 Task: Create new invoice with Date Opened :30-Apr-23, Select Customer: Market Street Beer & Wine, Terms: Payment Term 2. Make invoice entry for item-1 with Date: 30-Apr-23, Description: Blue Bunny Strawberry Shortcake Load'd Sundae_x000D_
, Action: Material, Income Account: Income:Sales, Quantity: 10, Unit Price: 9.5, Discount %: 8. Make entry for item-2 with Date: 30-Apr-23, Description: Cheetos Frito-Lay Cheese Crunchy, Action: Material, Income Account: Income:Sales, Quantity: 3, Unit Price: 9.5, Discount %: 7. Make entry for item-3 with Date: 30-Apr-23, Description: Jabsons Agra Gud Gajak (400 g)_x000D_
, Action: Material, Income Account: Income:Sales, Quantity: 2, Unit Price: 10.5, Discount %: 9. Write Notes: 'Looking forward to serving you again.'. Post Invoice with Post Date: 30-Apr-23, Post to Accounts: Assets:Accounts Receivable. Pay / Process Payment with Transaction Date: 15-May-23, Amount: 133.015, Transfer Account: Checking Account. Print Invoice, display notes by going to Option, then go to Display Tab and check 'Invoice Notes'.
Action: Mouse moved to (133, 1)
Screenshot: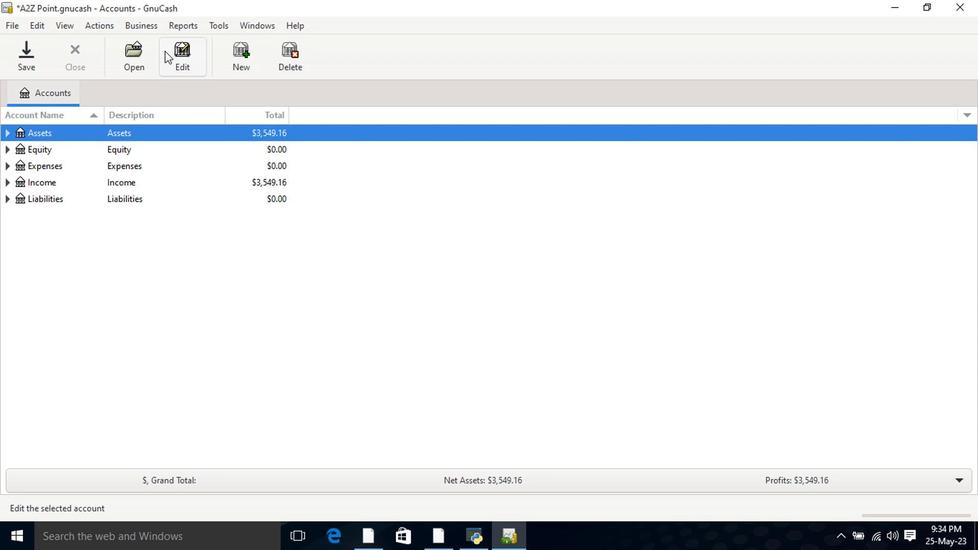 
Action: Mouse pressed left at (133, 1)
Screenshot: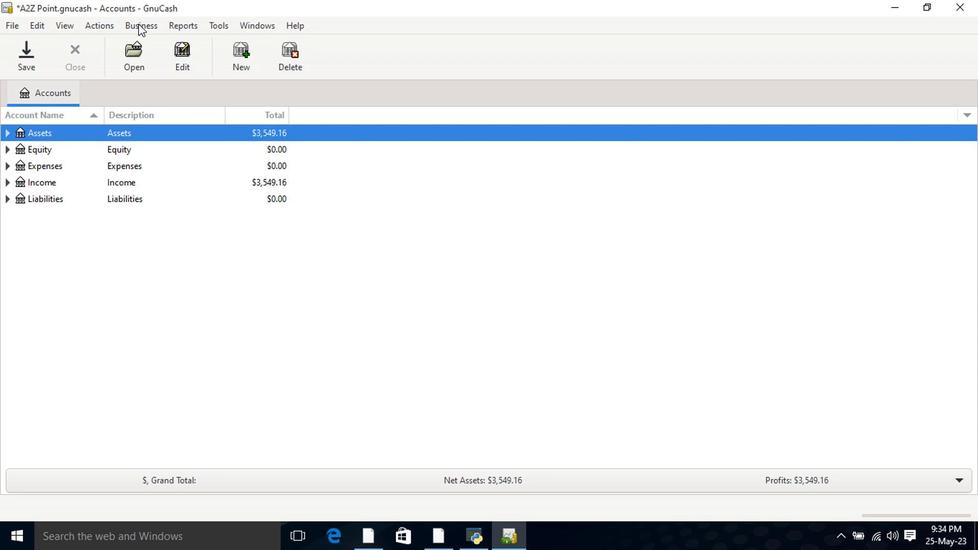 
Action: Mouse moved to (309, 78)
Screenshot: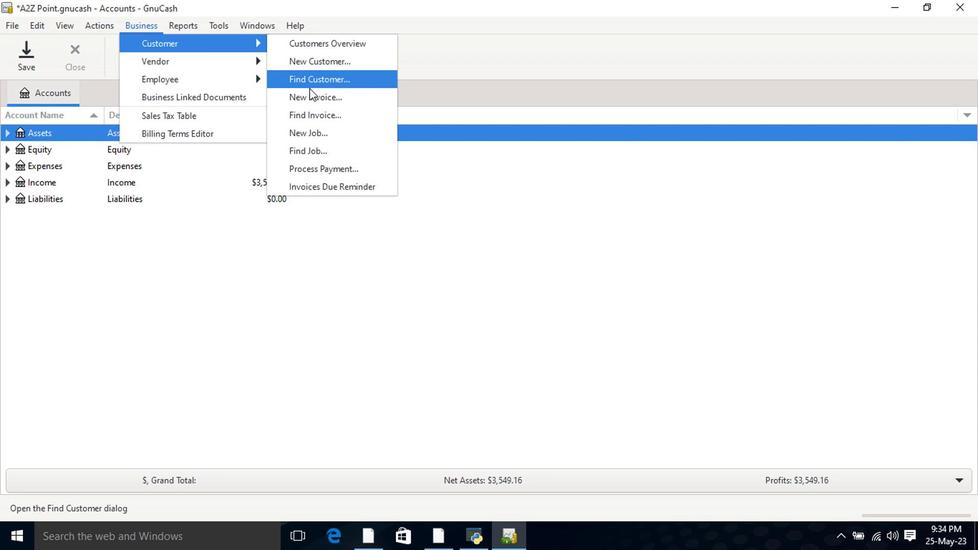 
Action: Mouse pressed left at (309, 78)
Screenshot: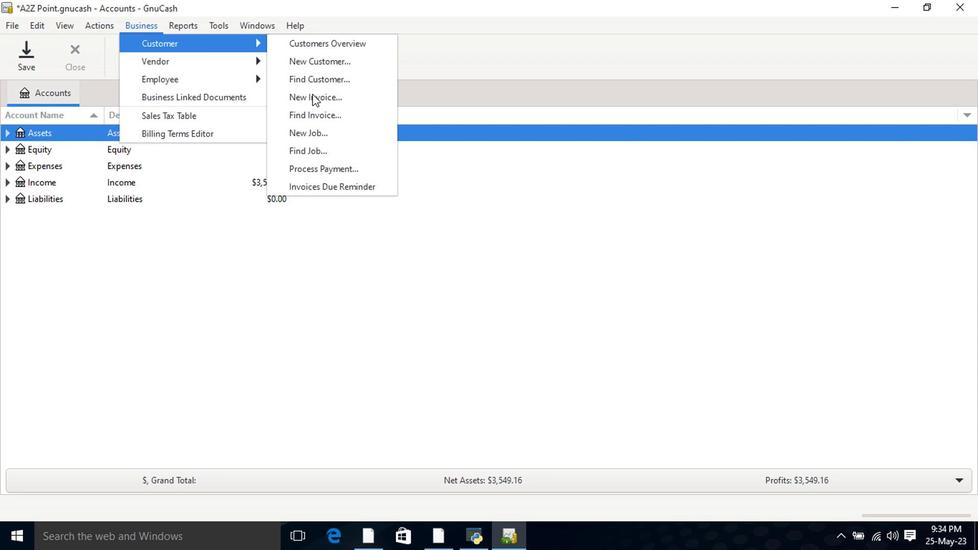 
Action: Mouse moved to (584, 210)
Screenshot: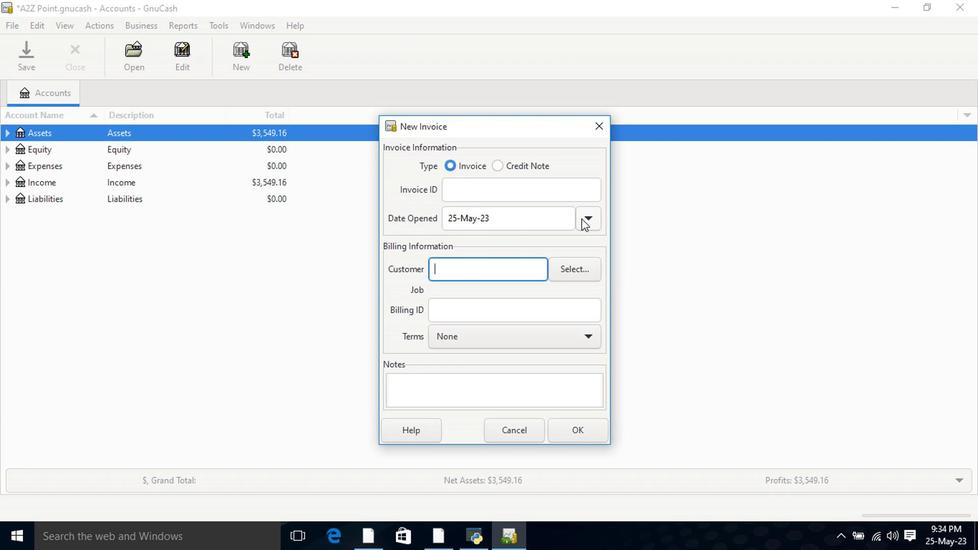 
Action: Mouse pressed left at (584, 210)
Screenshot: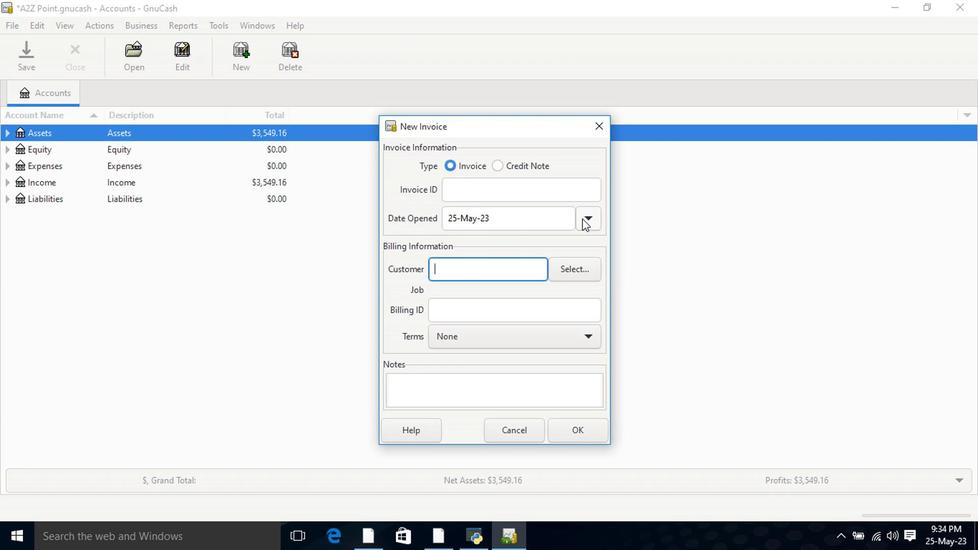
Action: Mouse moved to (475, 233)
Screenshot: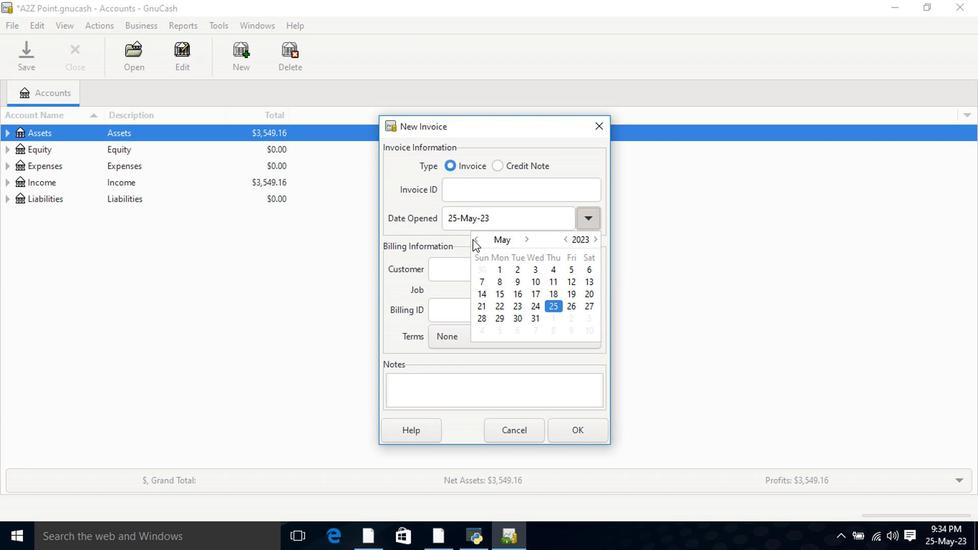 
Action: Mouse pressed left at (475, 233)
Screenshot: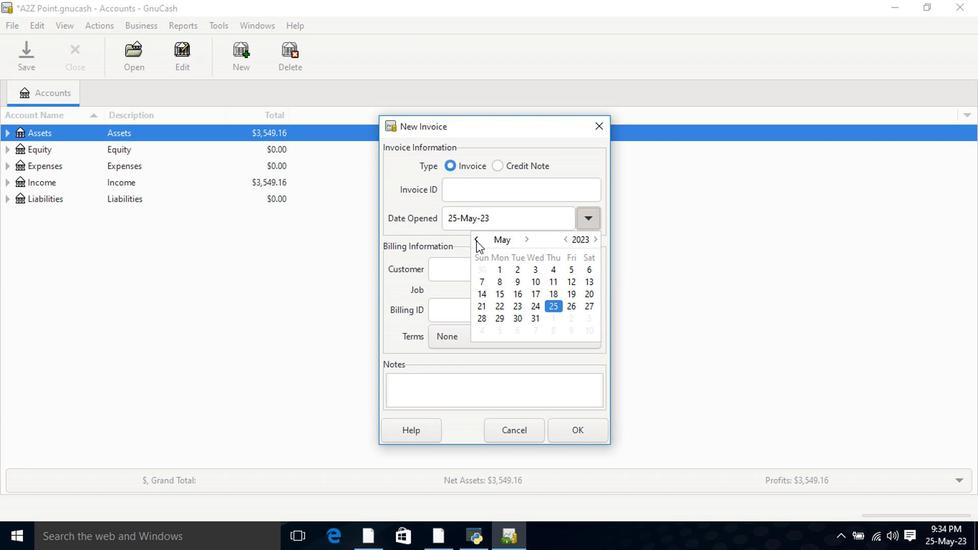 
Action: Mouse moved to (483, 331)
Screenshot: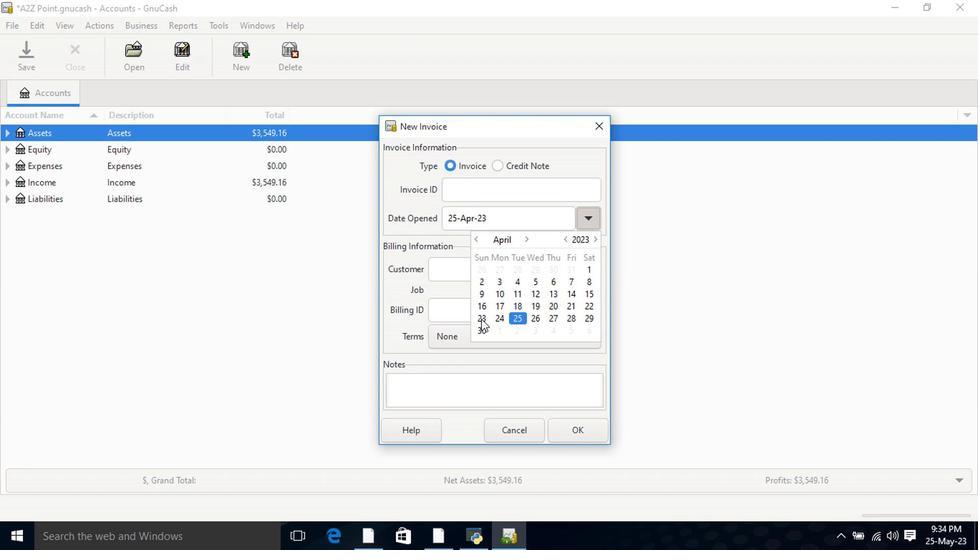 
Action: Mouse pressed left at (483, 331)
Screenshot: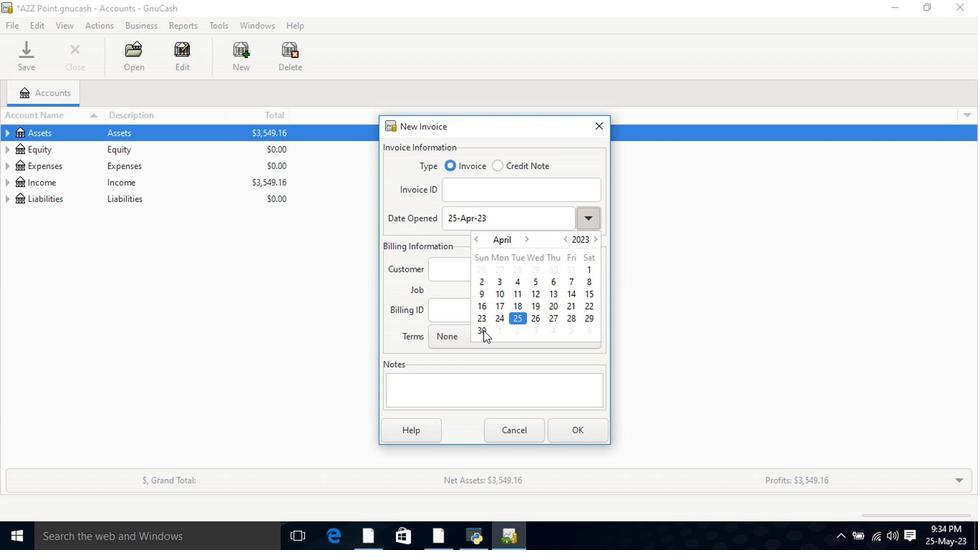 
Action: Mouse pressed left at (483, 331)
Screenshot: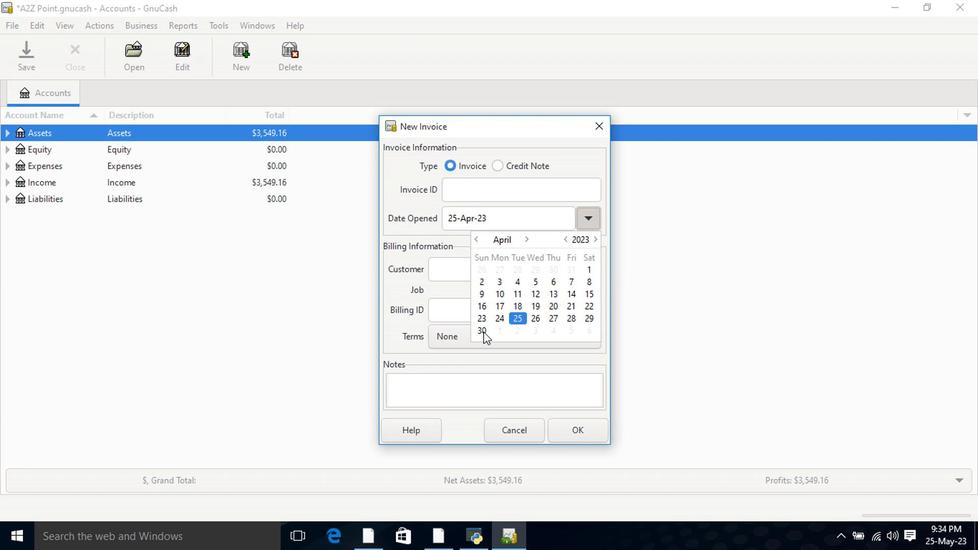 
Action: Mouse moved to (509, 271)
Screenshot: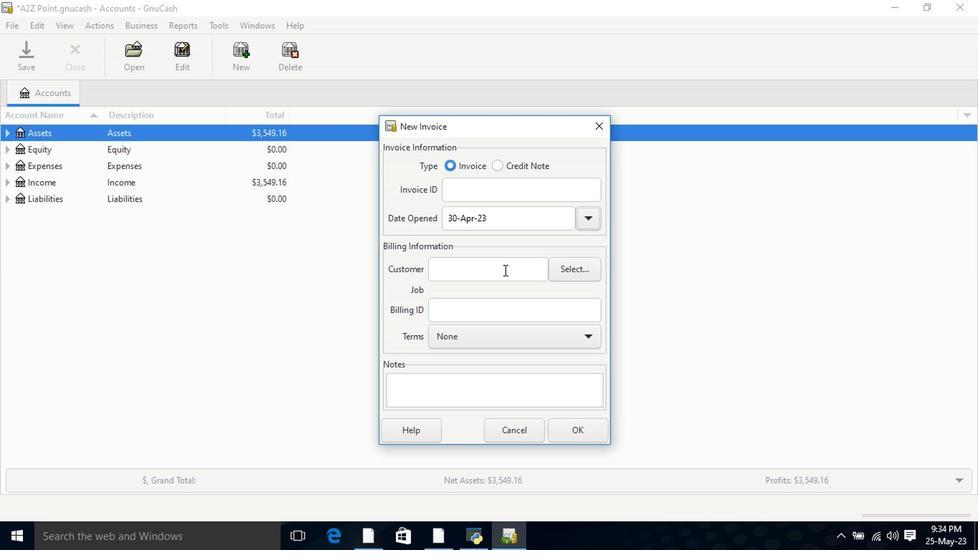 
Action: Mouse pressed left at (509, 271)
Screenshot: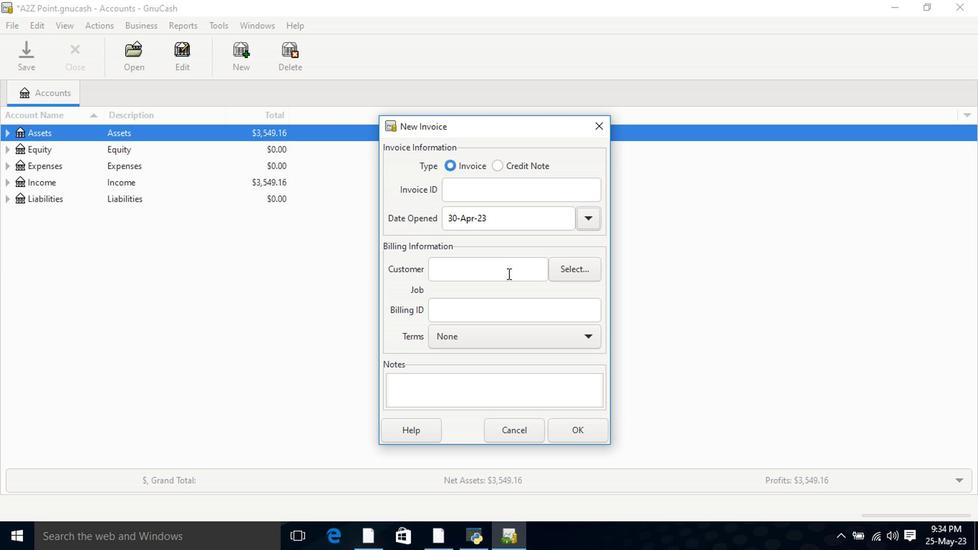 
Action: Mouse moved to (509, 271)
Screenshot: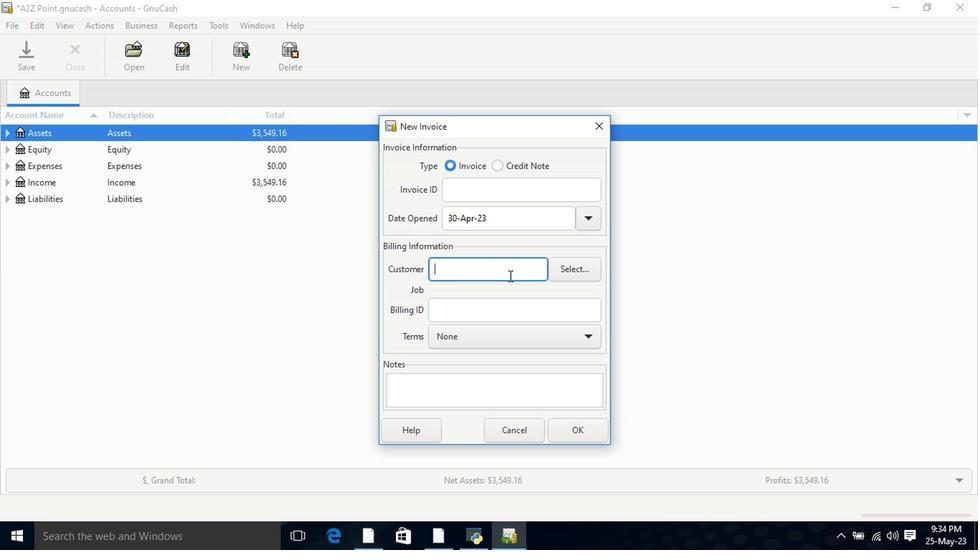 
Action: Key pressed market<Key.space>str
Screenshot: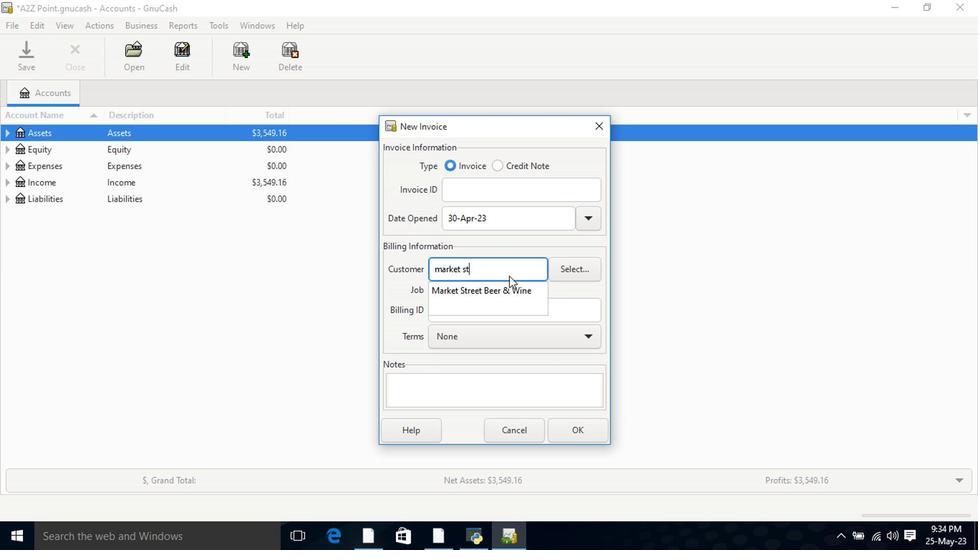 
Action: Mouse moved to (503, 289)
Screenshot: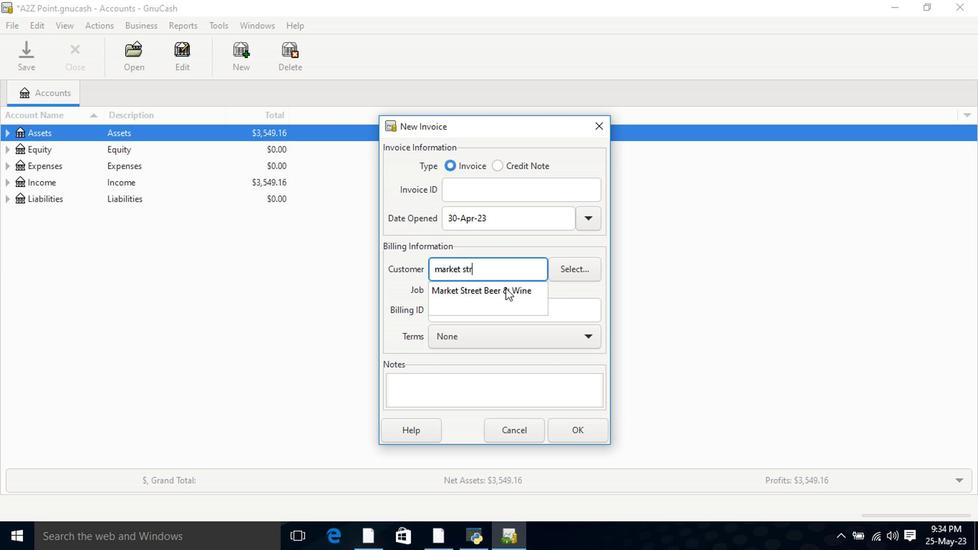 
Action: Mouse pressed left at (503, 289)
Screenshot: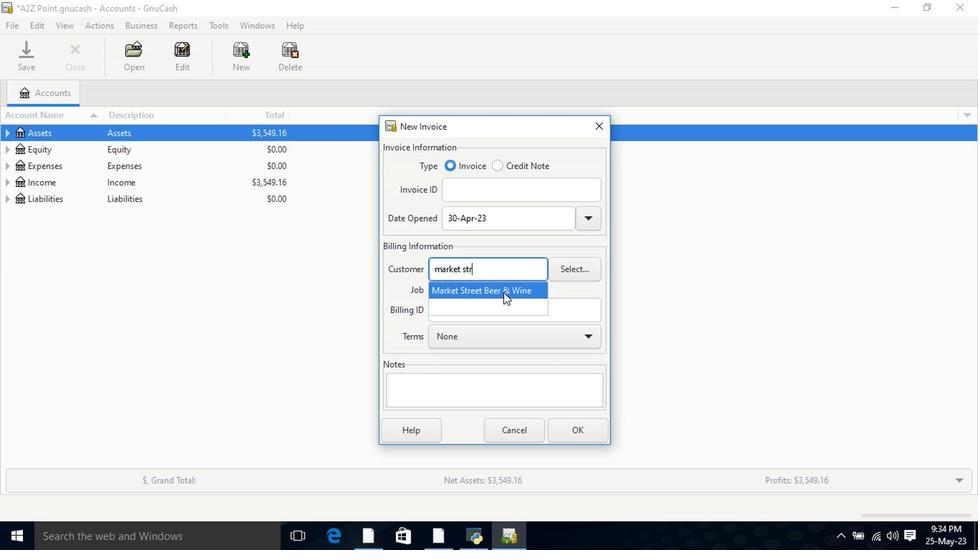 
Action: Mouse moved to (497, 350)
Screenshot: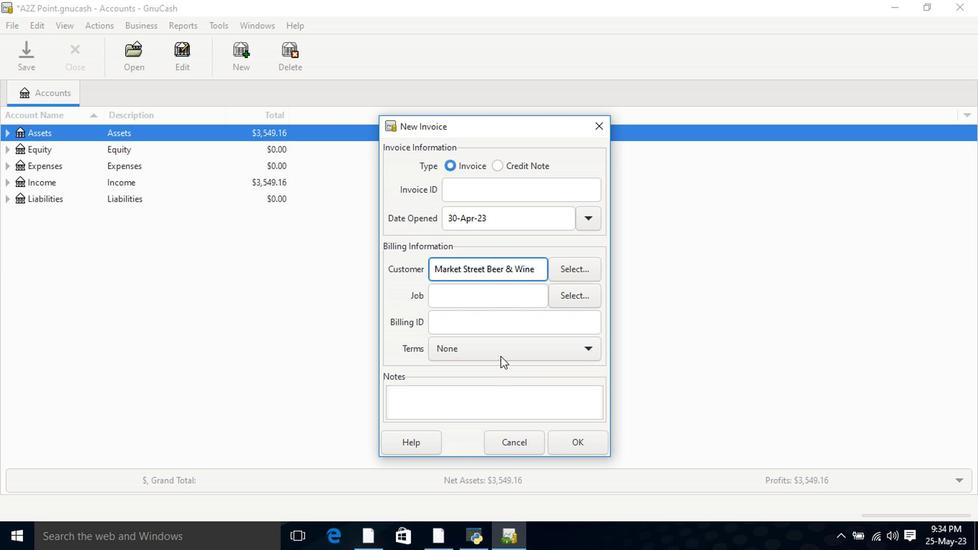 
Action: Mouse pressed left at (497, 350)
Screenshot: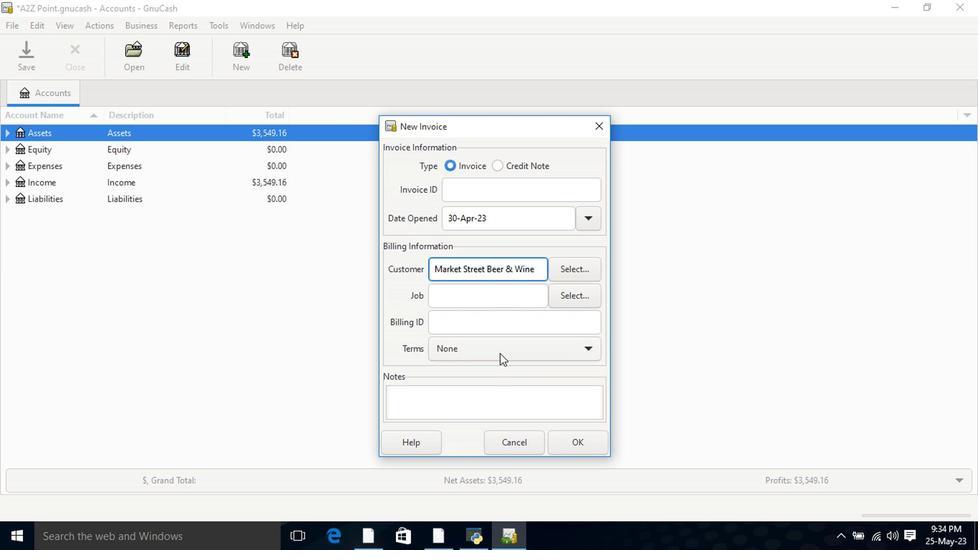 
Action: Mouse moved to (492, 394)
Screenshot: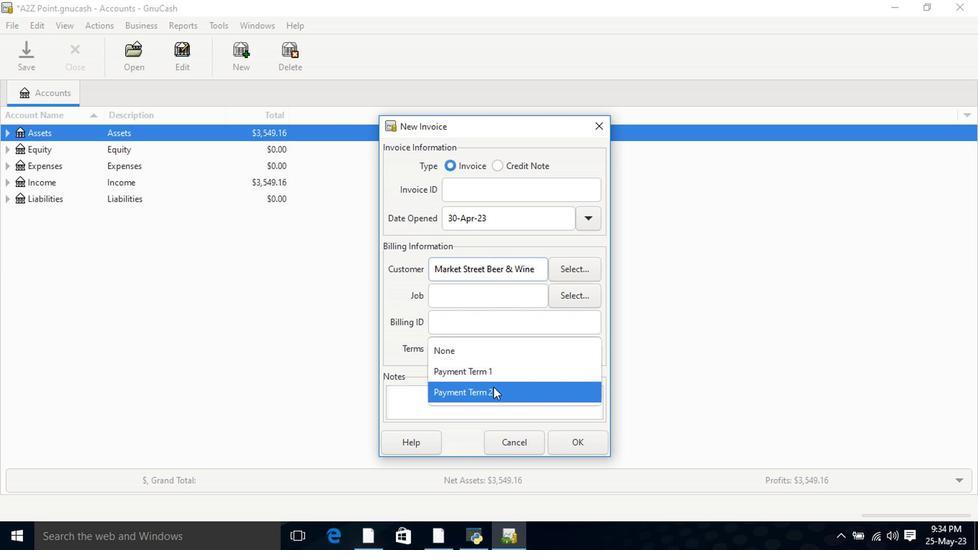 
Action: Mouse pressed left at (492, 394)
Screenshot: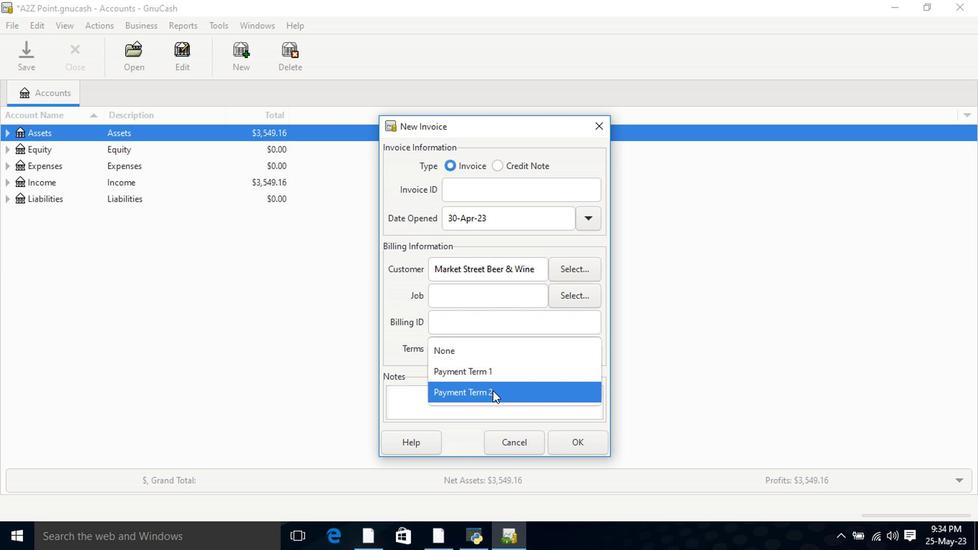 
Action: Mouse moved to (576, 451)
Screenshot: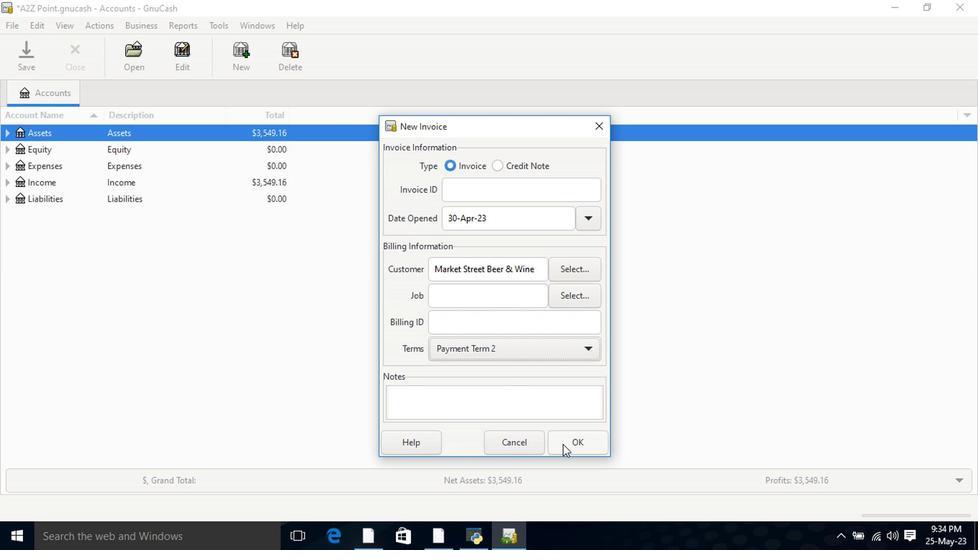 
Action: Mouse pressed left at (576, 451)
Screenshot: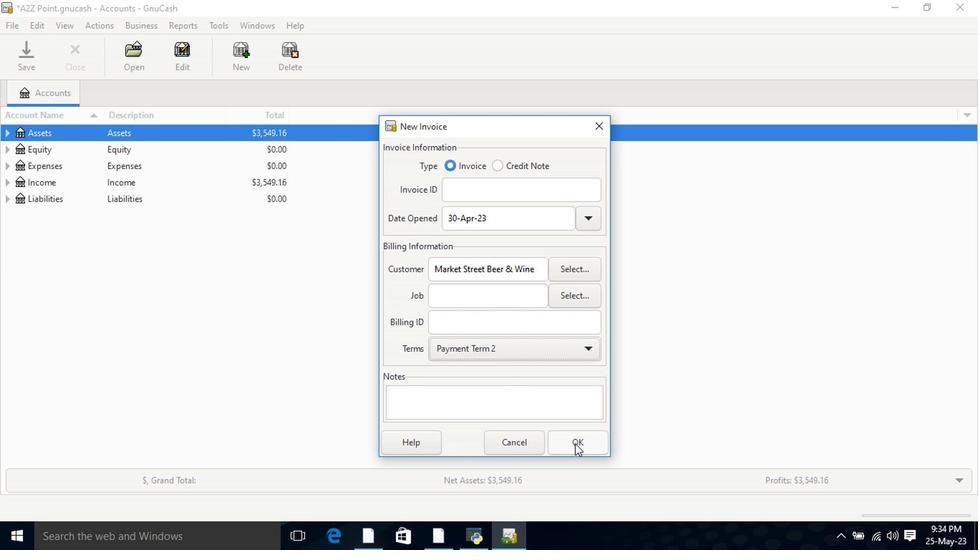 
Action: Mouse moved to (56, 274)
Screenshot: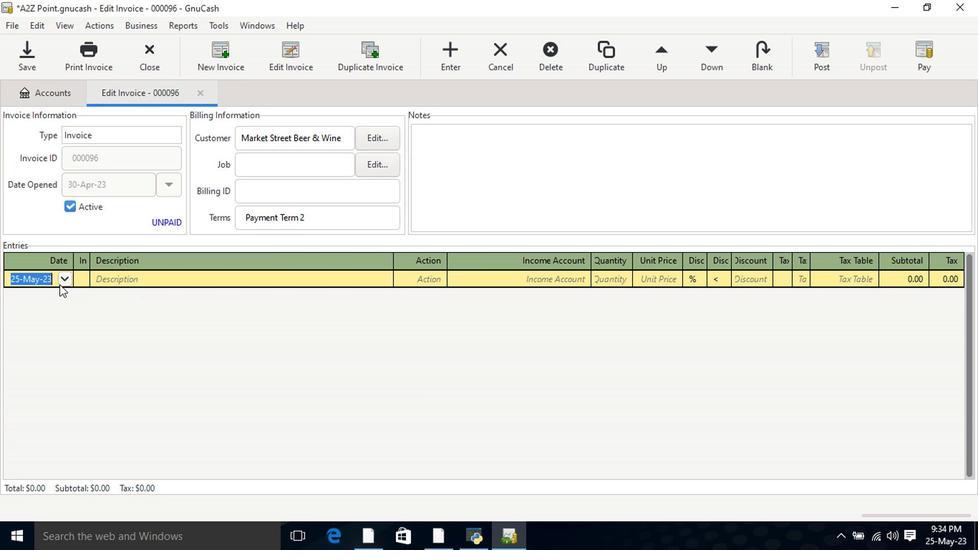 
Action: Mouse pressed left at (56, 274)
Screenshot: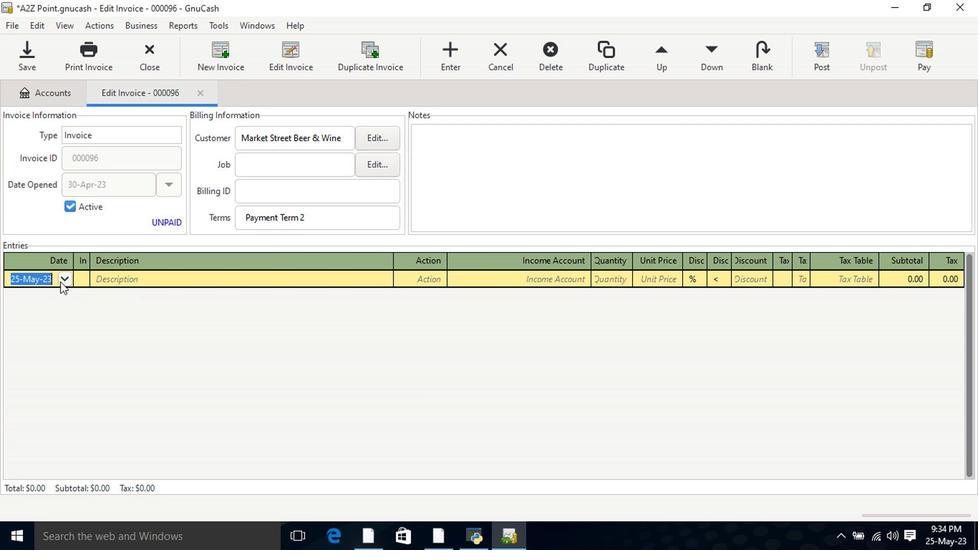
Action: Mouse moved to (3, 295)
Screenshot: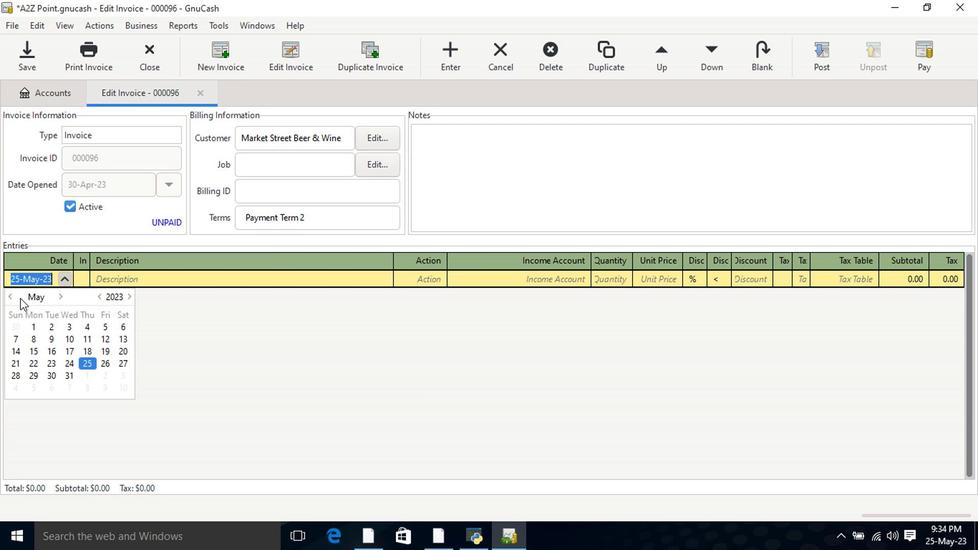 
Action: Mouse pressed left at (3, 295)
Screenshot: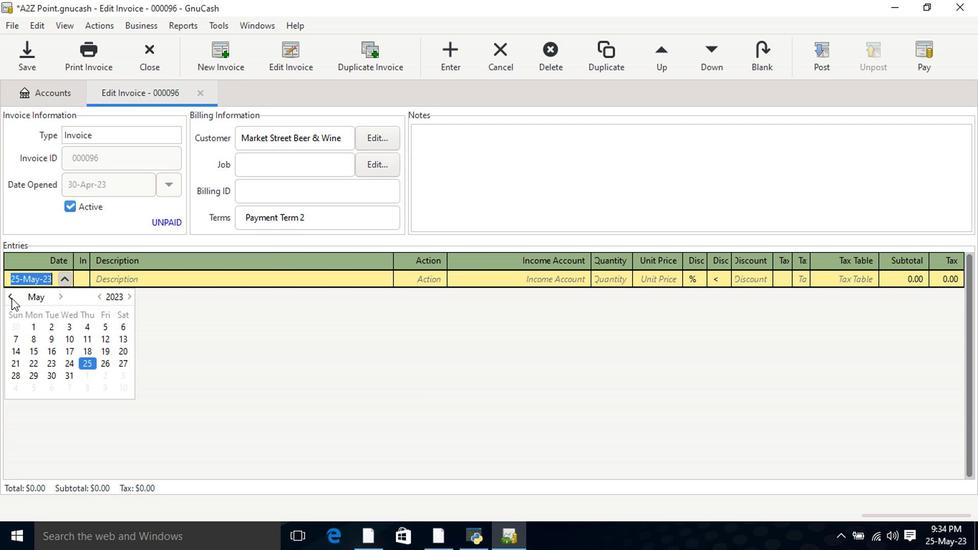 
Action: Mouse moved to (9, 391)
Screenshot: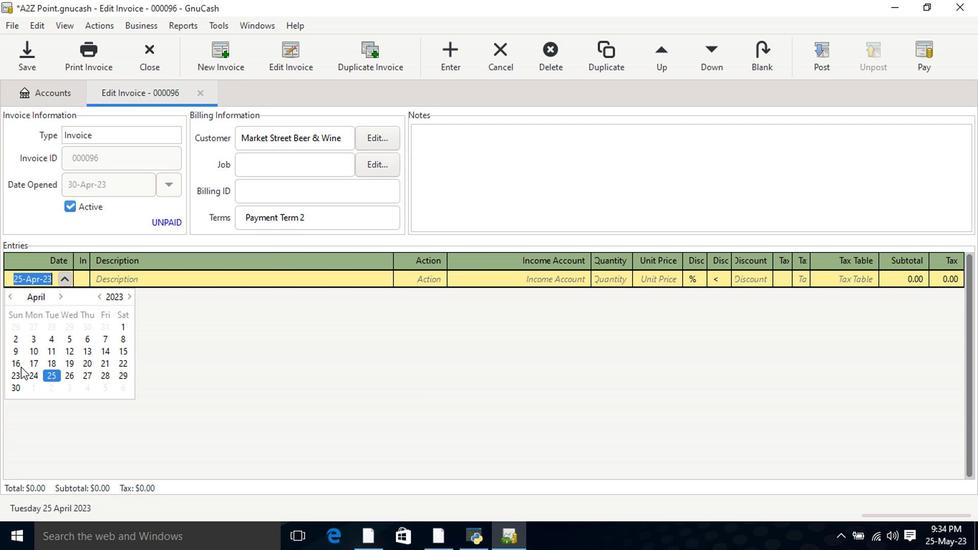 
Action: Mouse pressed left at (9, 391)
Screenshot: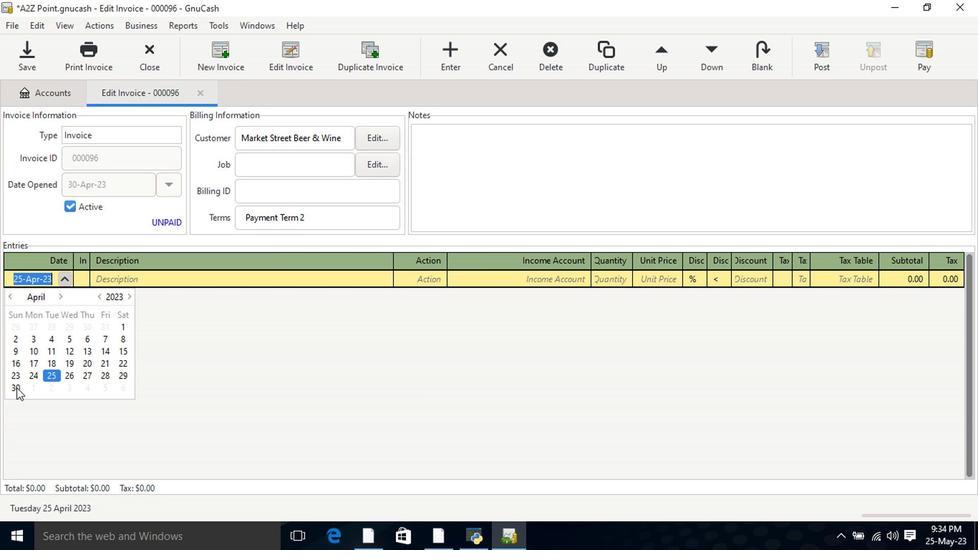 
Action: Mouse pressed left at (9, 391)
Screenshot: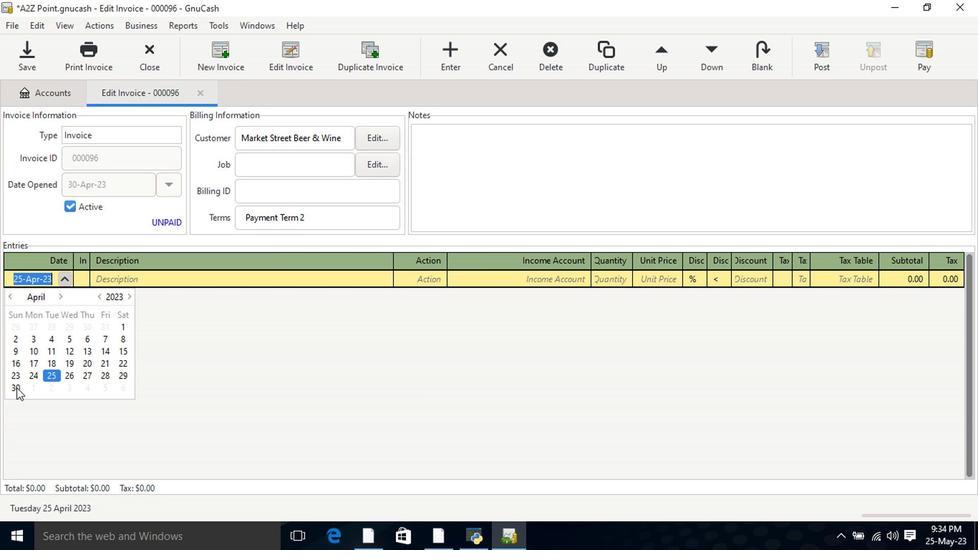 
Action: Mouse moved to (153, 281)
Screenshot: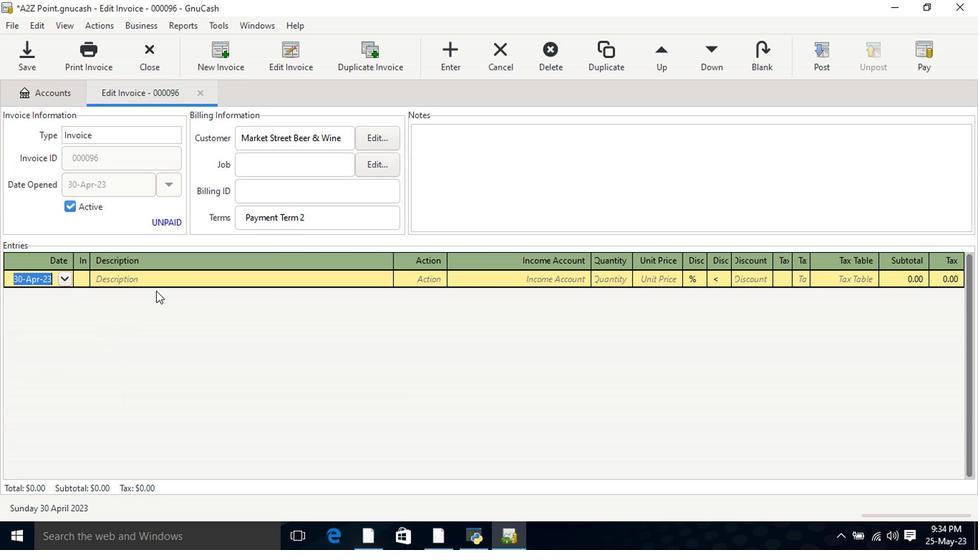 
Action: Mouse pressed left at (153, 281)
Screenshot: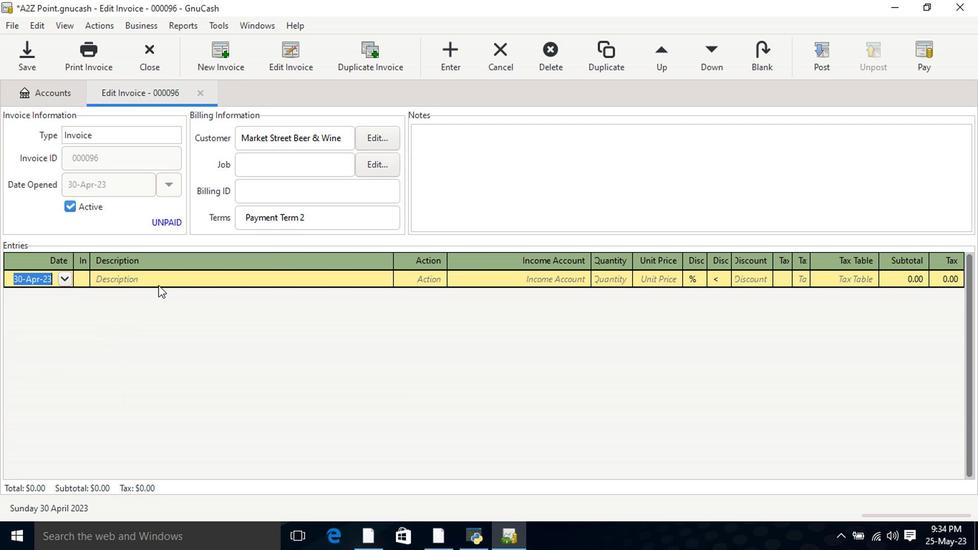 
Action: Key pressed <Key.shift>Blue<Key.space><Key.shift>Bunny<Key.space><Key.shift>St<Key.tab>10<Key.tab>9.5<Key.tab>
Screenshot: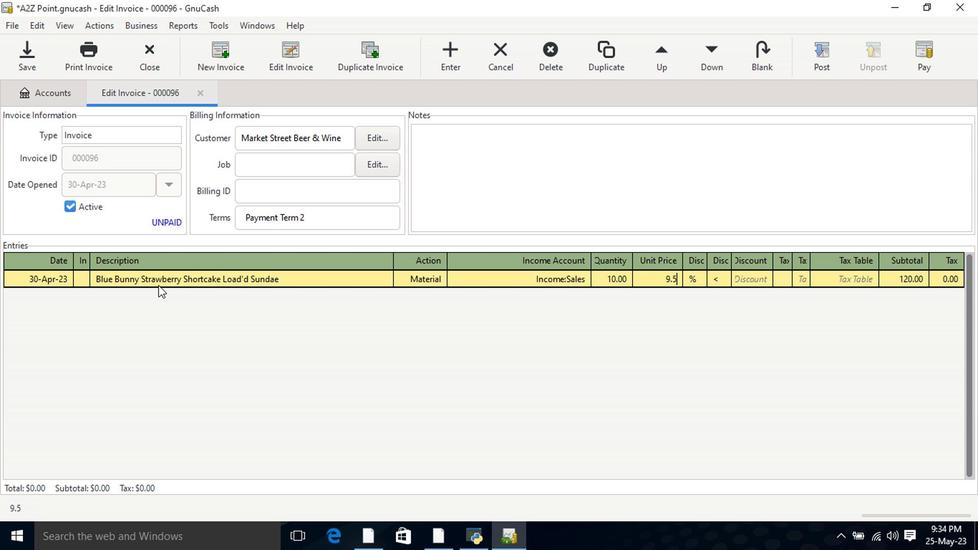 
Action: Mouse moved to (716, 272)
Screenshot: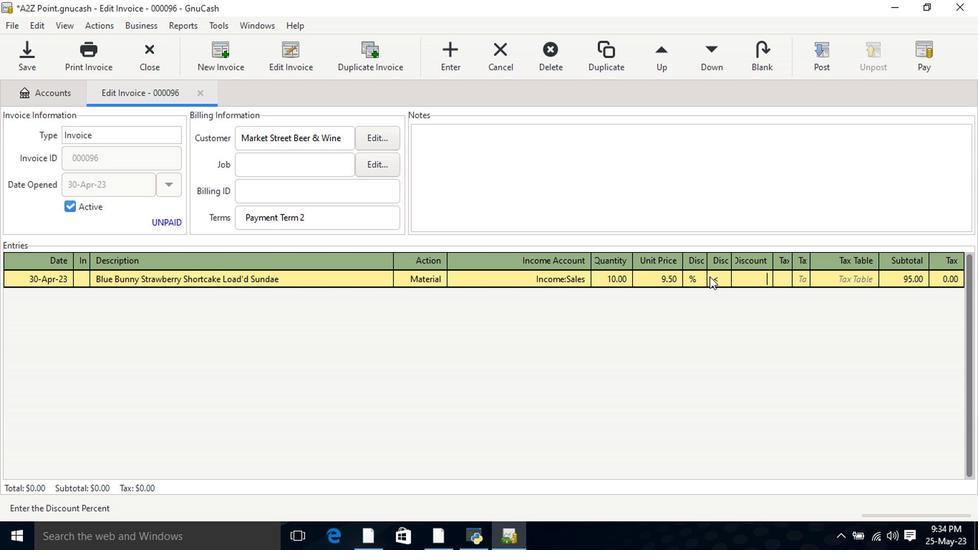 
Action: Mouse pressed left at (716, 272)
Screenshot: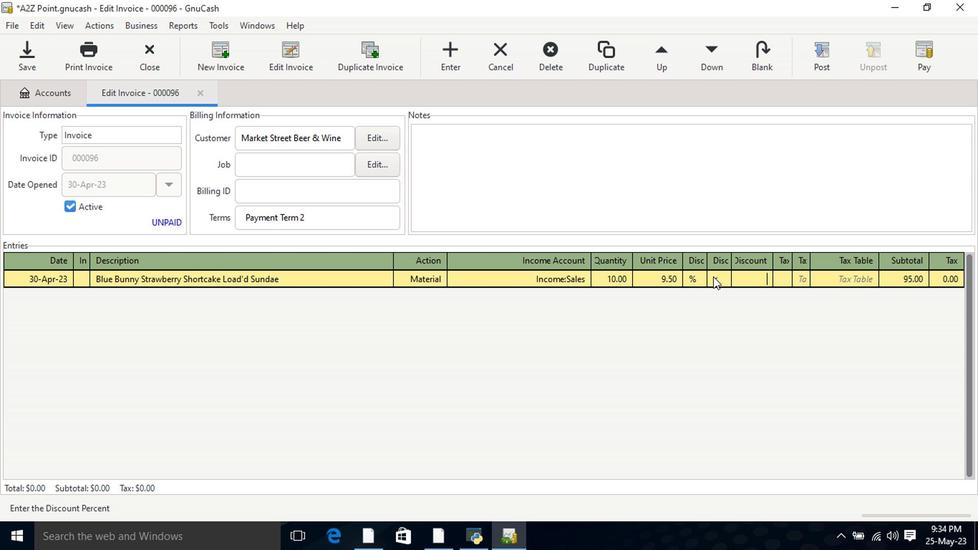 
Action: Mouse moved to (749, 276)
Screenshot: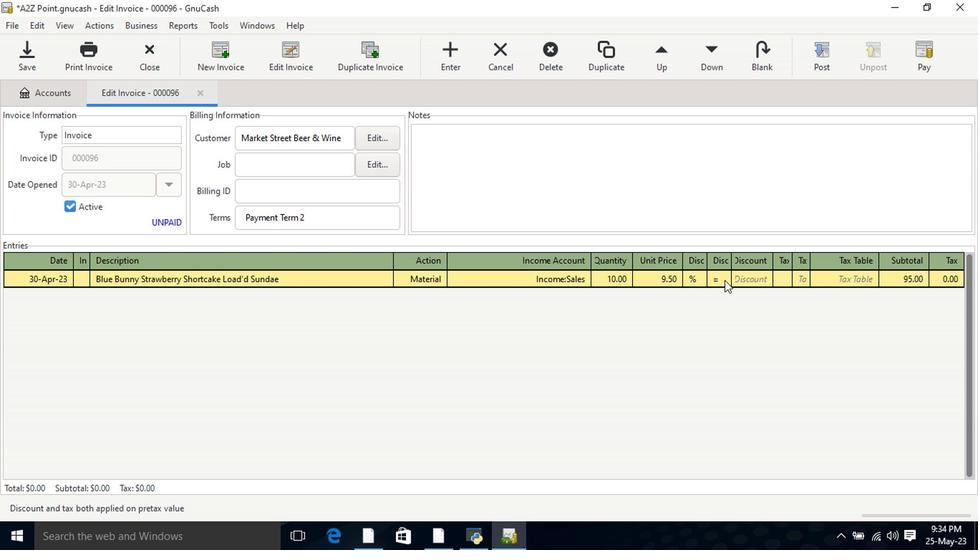 
Action: Mouse pressed left at (749, 276)
Screenshot: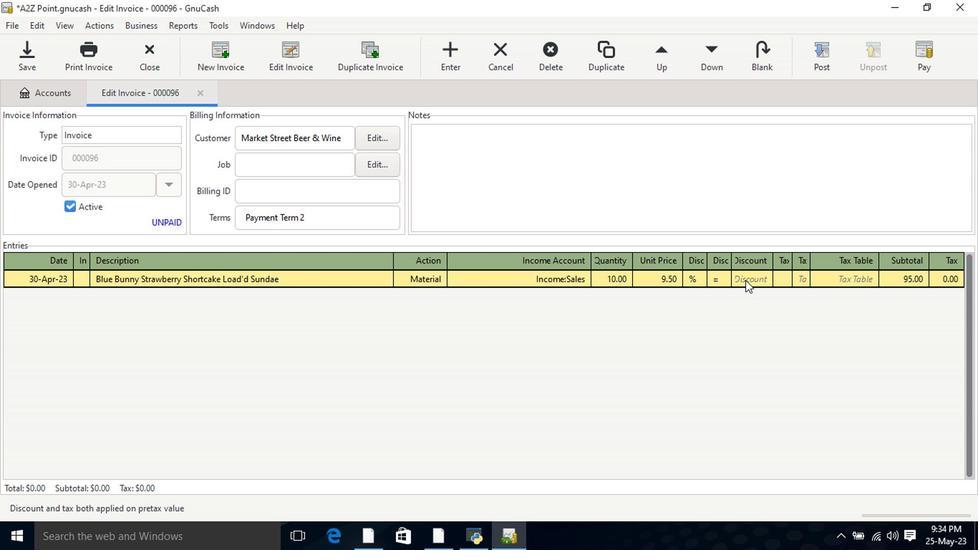 
Action: Mouse moved to (749, 276)
Screenshot: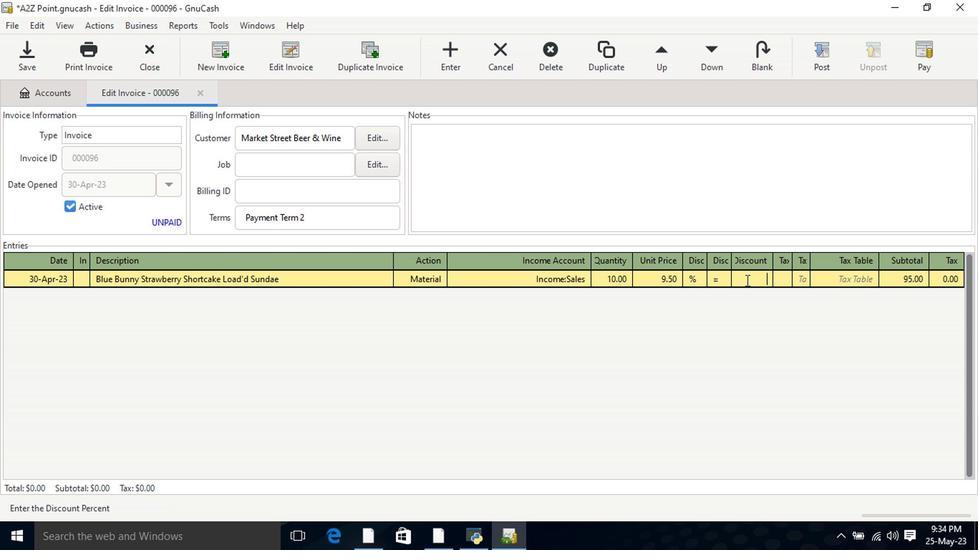 
Action: Key pressed 8<Key.tab><Key.tab><Key.shift>Cheetos<Key.space><Key.shift>Frito-<Key.shift>Lay<Key.space><Key.shift>Cheese<Key.space><Key.shift>Crunchy<Key.tab>mat<Key.tab>incom<Key.down><Key.down><Key.down><Key.tab>3<Key.tab>9.5
Screenshot: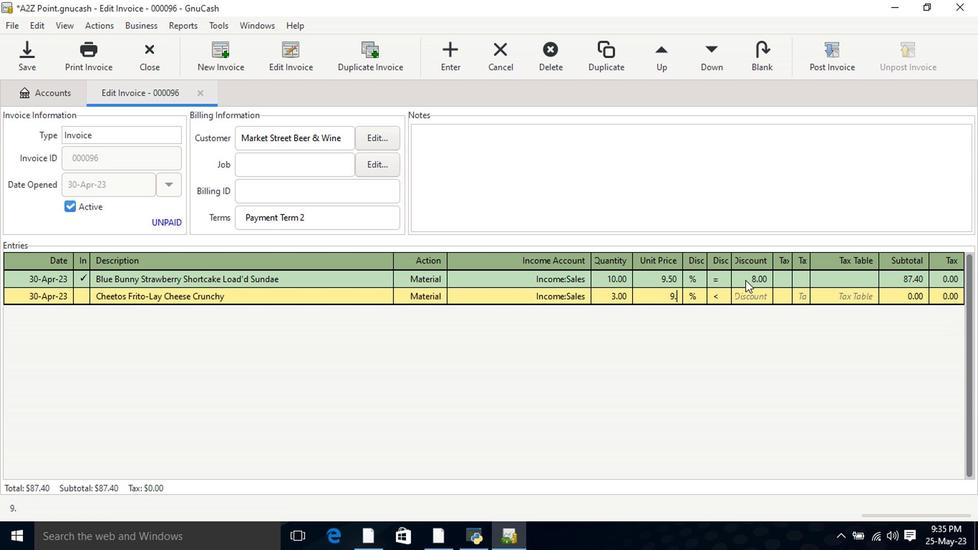 
Action: Mouse moved to (716, 292)
Screenshot: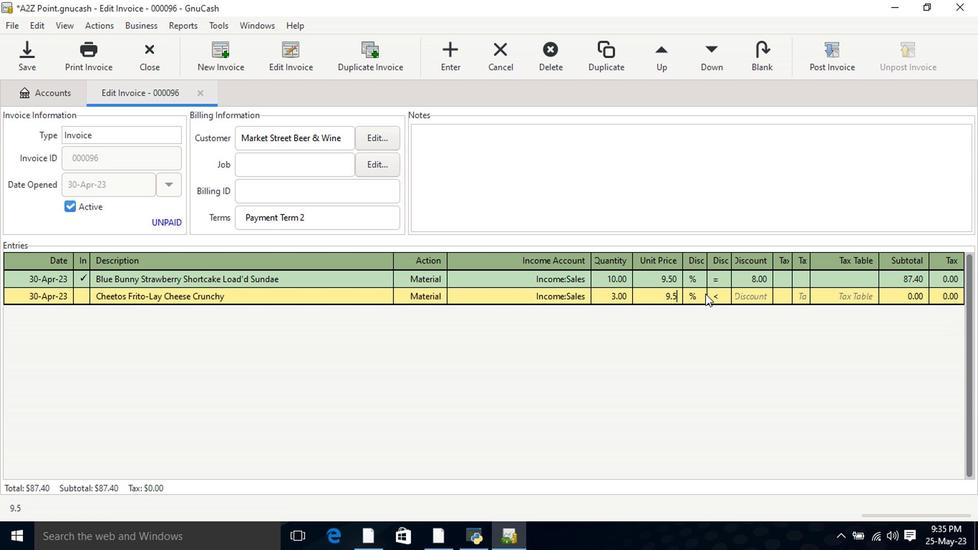 
Action: Mouse pressed left at (716, 292)
Screenshot: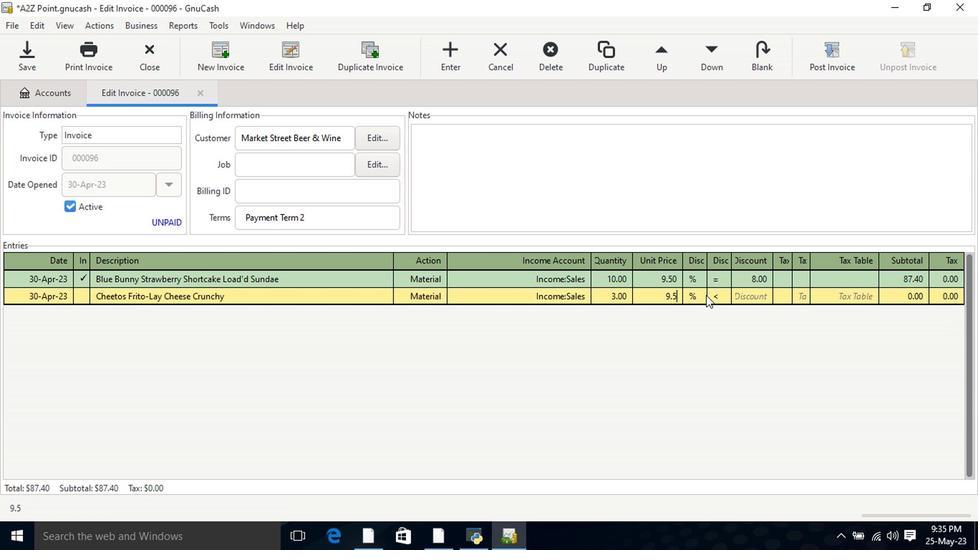 
Action: Mouse moved to (764, 286)
Screenshot: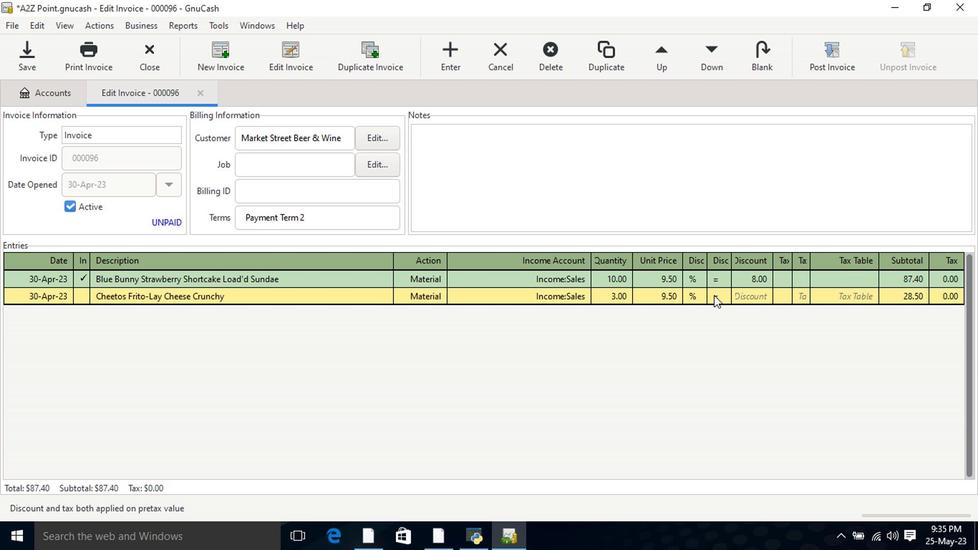 
Action: Mouse pressed left at (764, 286)
Screenshot: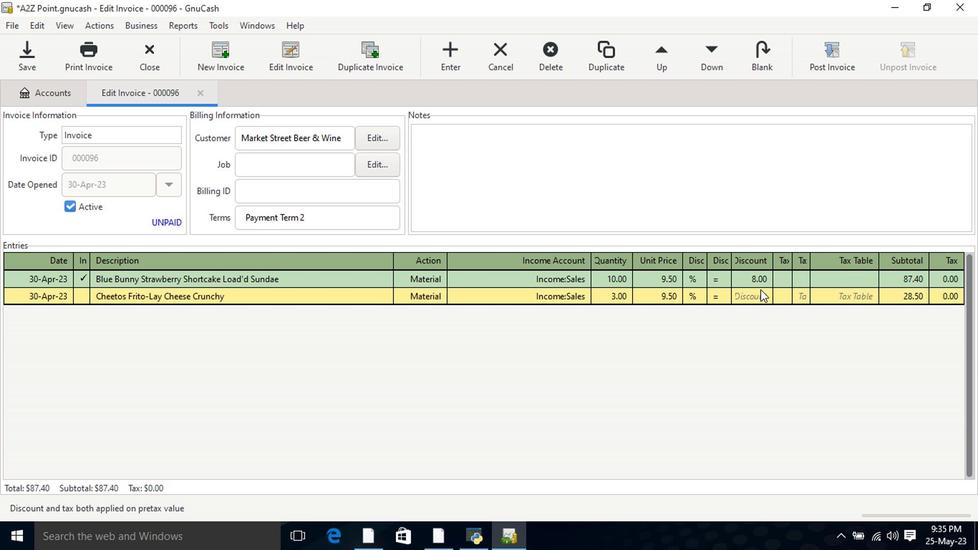 
Action: Mouse moved to (761, 286)
Screenshot: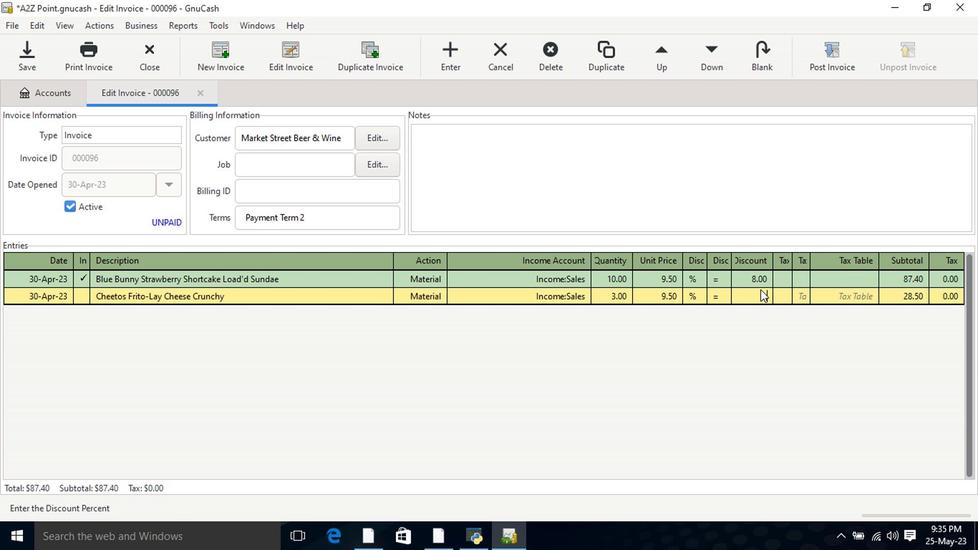 
Action: Key pressed 7<Key.tab>
Screenshot: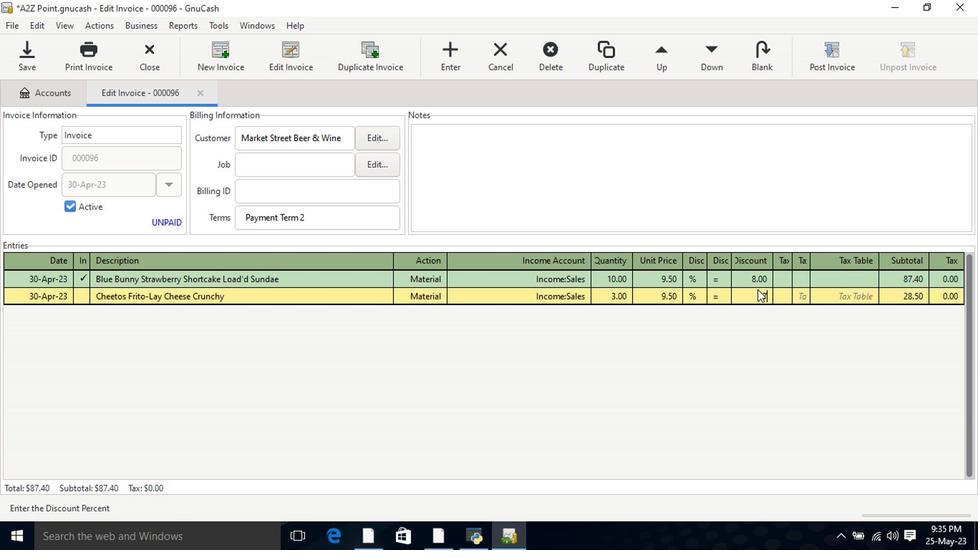 
Action: Mouse moved to (799, 271)
Screenshot: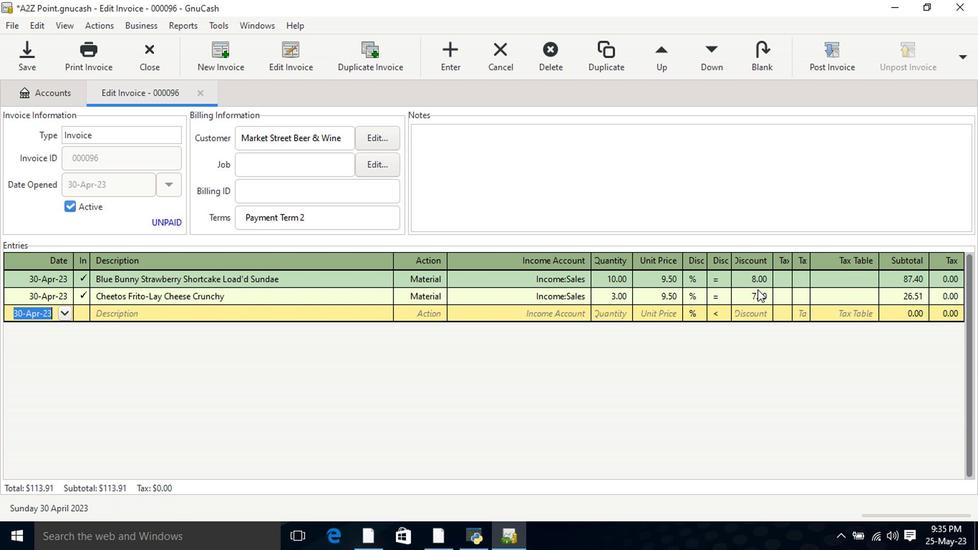 
Action: Key pressed <Key.tab><Key.shift>Jabsons<Key.space><Key.shift>Agra<Key.space><Key.shift>Gud<Key.space><Key.shift>Gajak<Key.space><Key.shift_r>(400<Key.space>g<Key.shift_r>)<Key.tab>mat<Key.tab>incom<Key.down><Key.down><Key.down><Key.tab>2<Key.tab>10.5
Screenshot: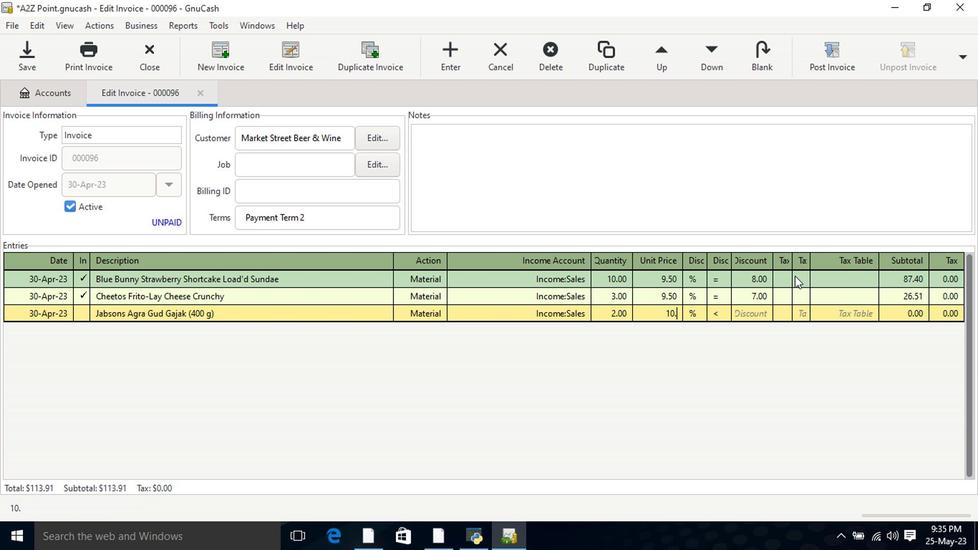 
Action: Mouse moved to (792, 269)
Screenshot: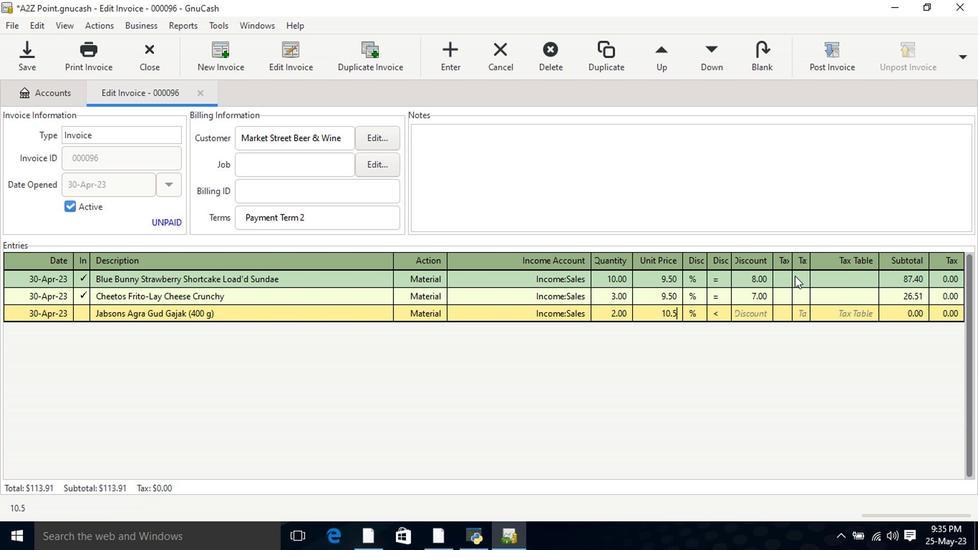 
Action: Key pressed <Key.tab>
Screenshot: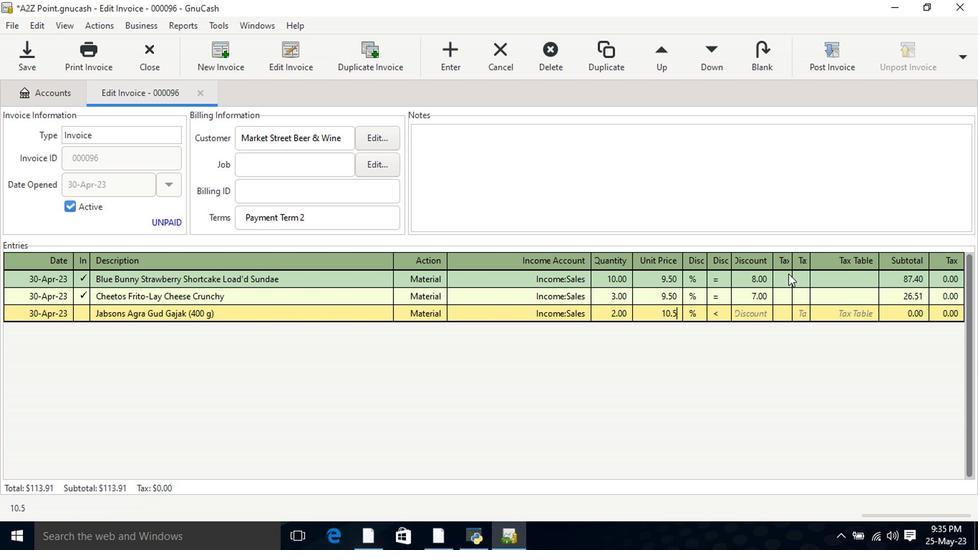 
Action: Mouse moved to (720, 312)
Screenshot: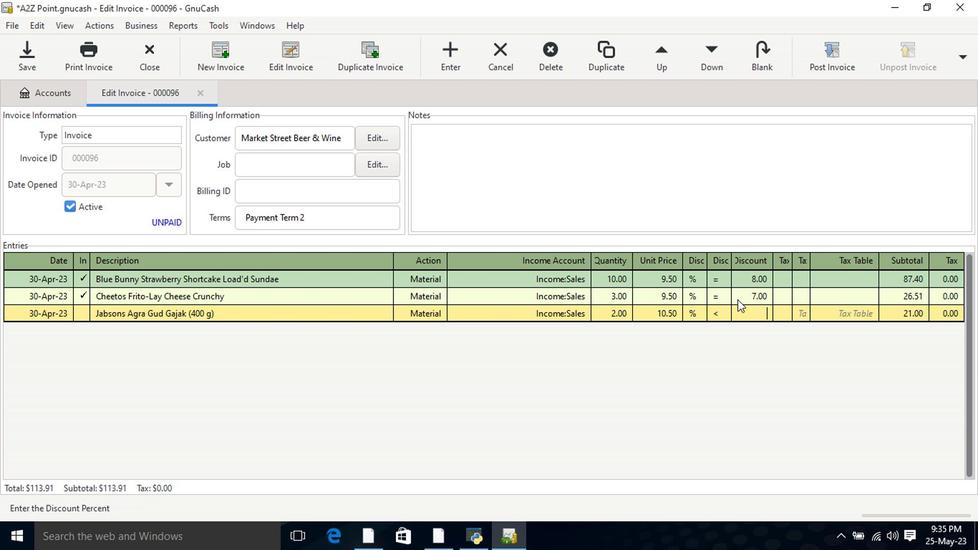 
Action: Mouse pressed left at (720, 312)
Screenshot: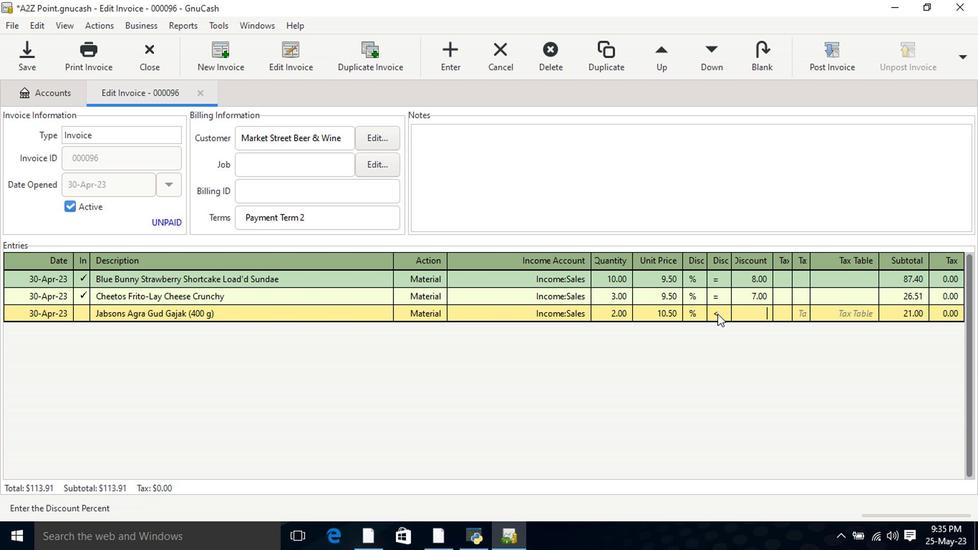 
Action: Mouse moved to (751, 309)
Screenshot: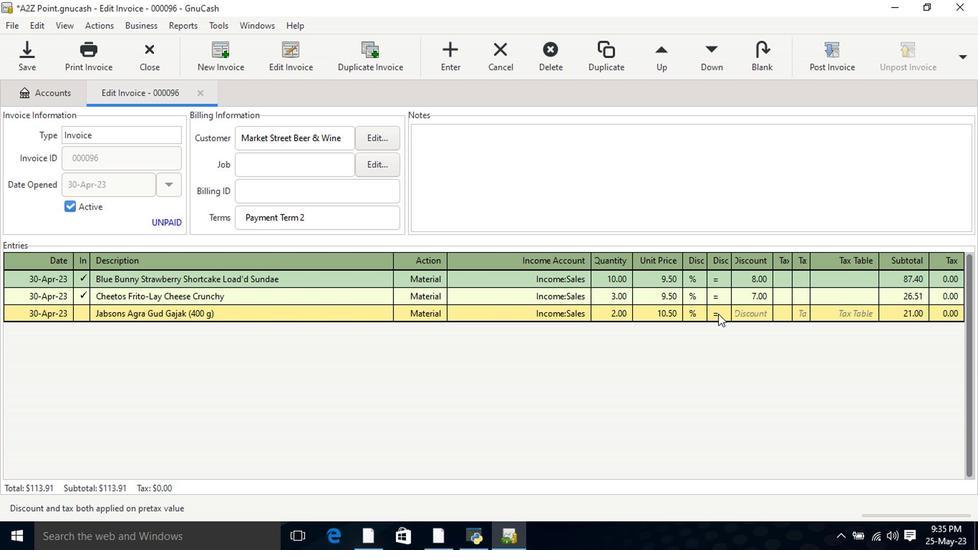 
Action: Mouse pressed left at (751, 309)
Screenshot: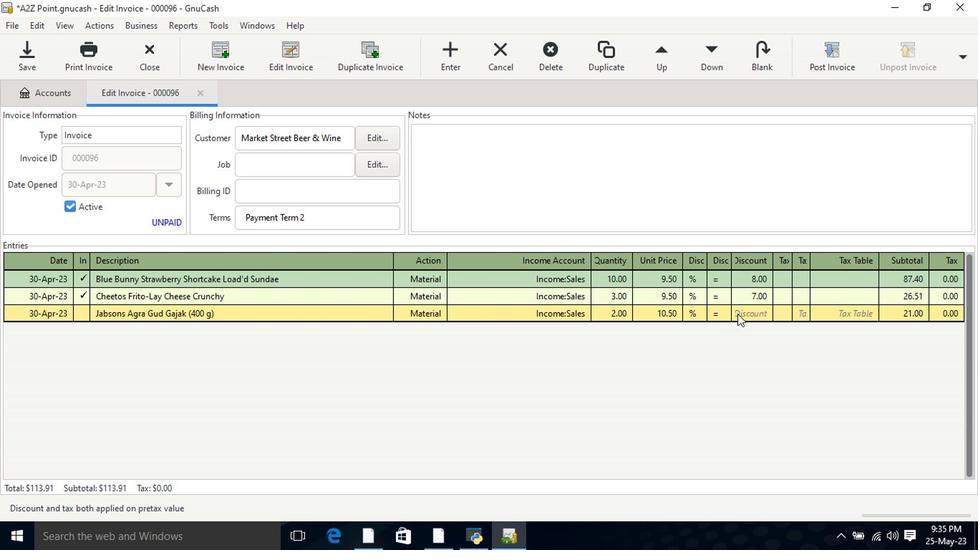
Action: Mouse moved to (749, 308)
Screenshot: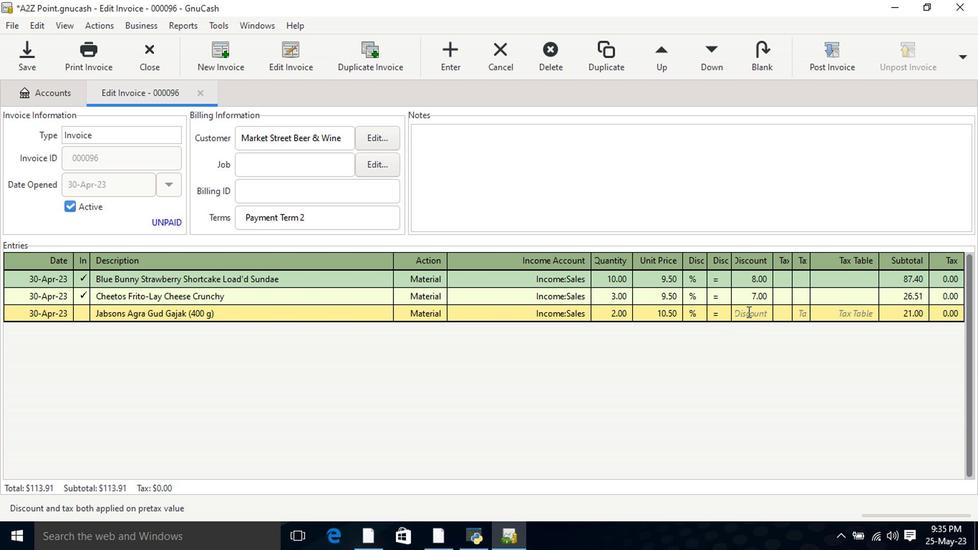 
Action: Key pressed 9<Key.tab>
Screenshot: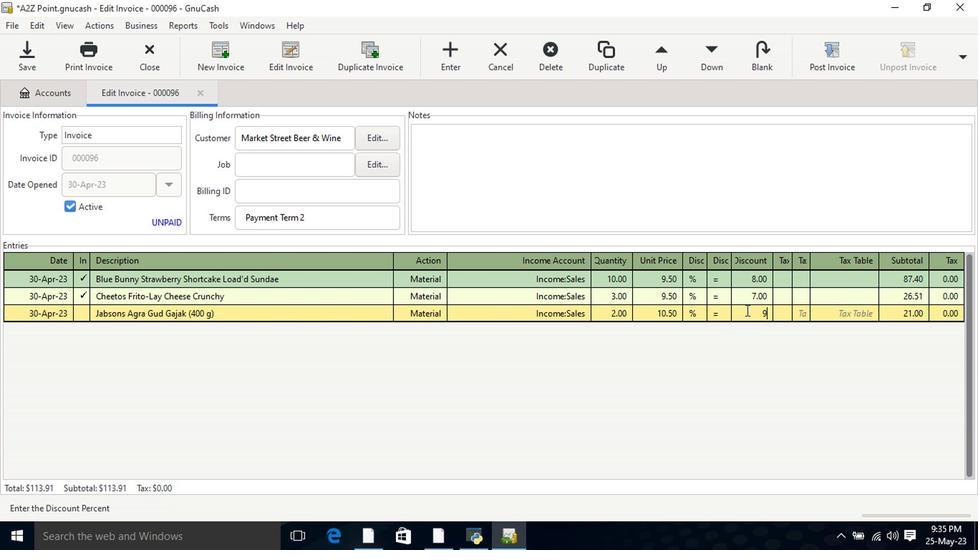 
Action: Mouse moved to (627, 163)
Screenshot: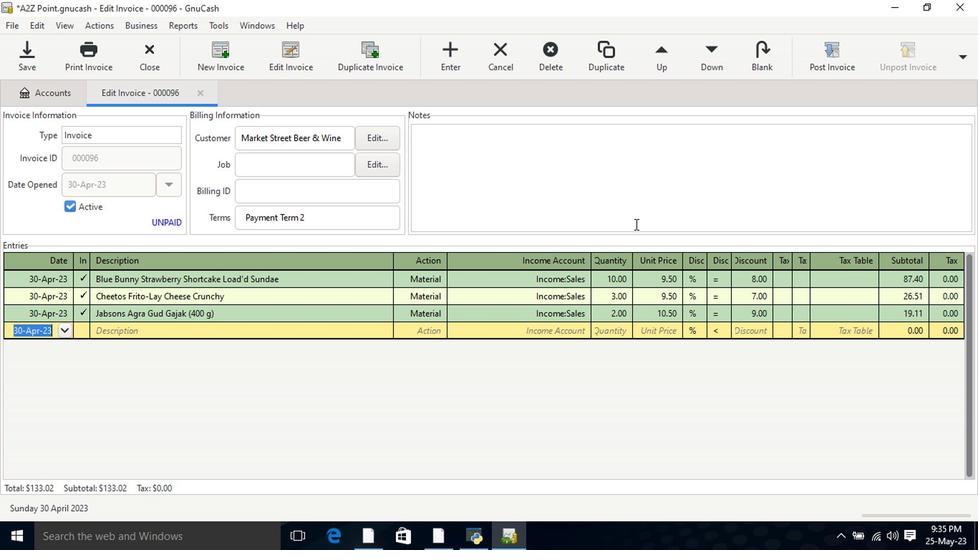 
Action: Mouse pressed left at (627, 163)
Screenshot: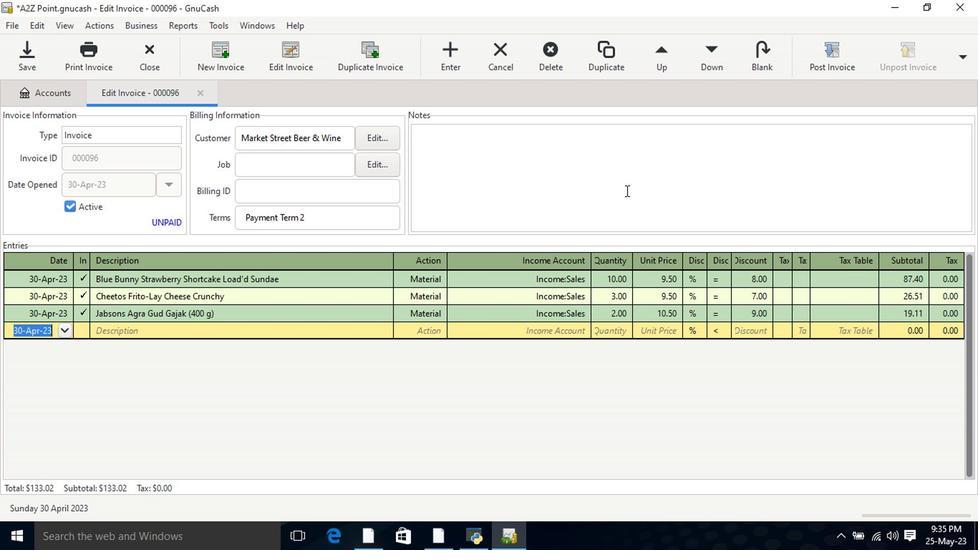 
Action: Key pressed <Key.shift>Looking<Key.space>forwardto<Key.space>serving<Key.space>you<Key.space>again.
Screenshot: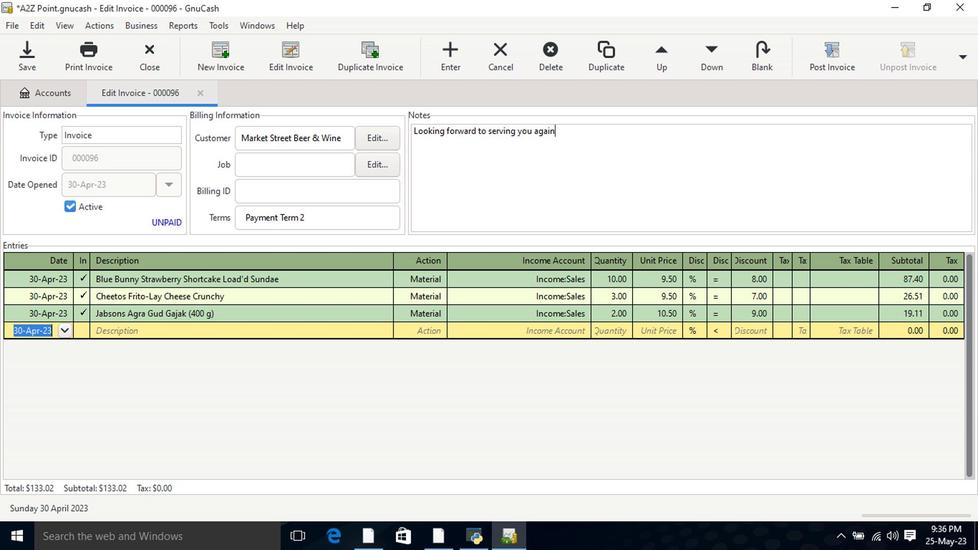 
Action: Mouse moved to (826, 33)
Screenshot: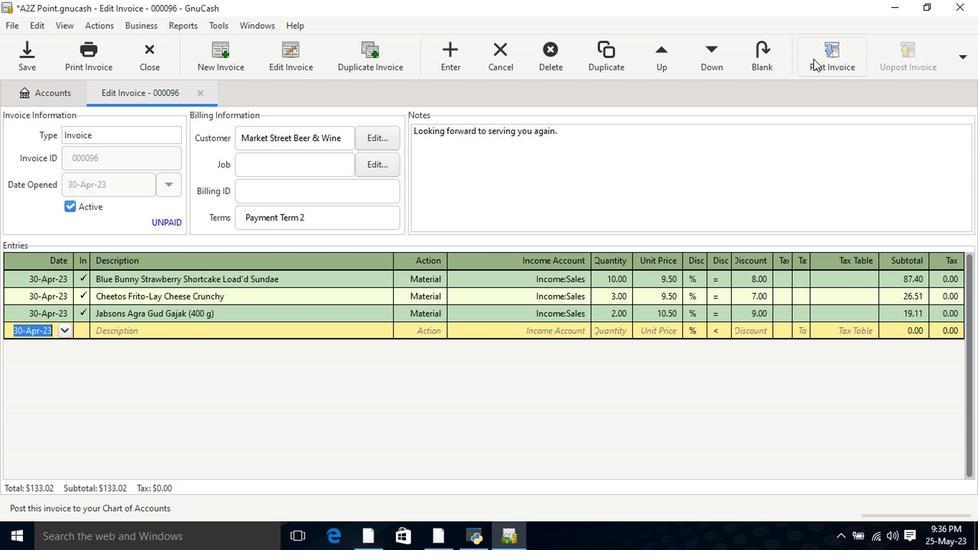 
Action: Mouse pressed left at (826, 33)
Screenshot: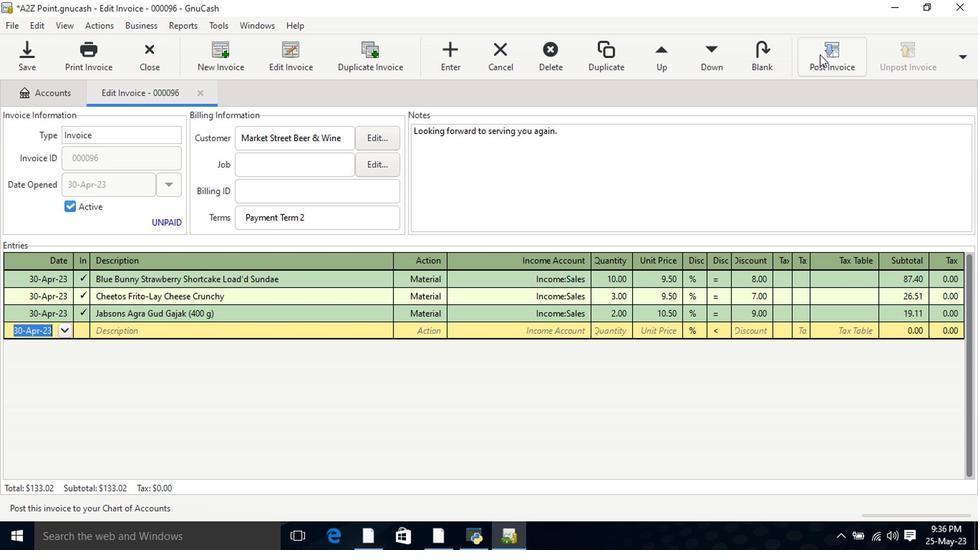 
Action: Mouse moved to (607, 226)
Screenshot: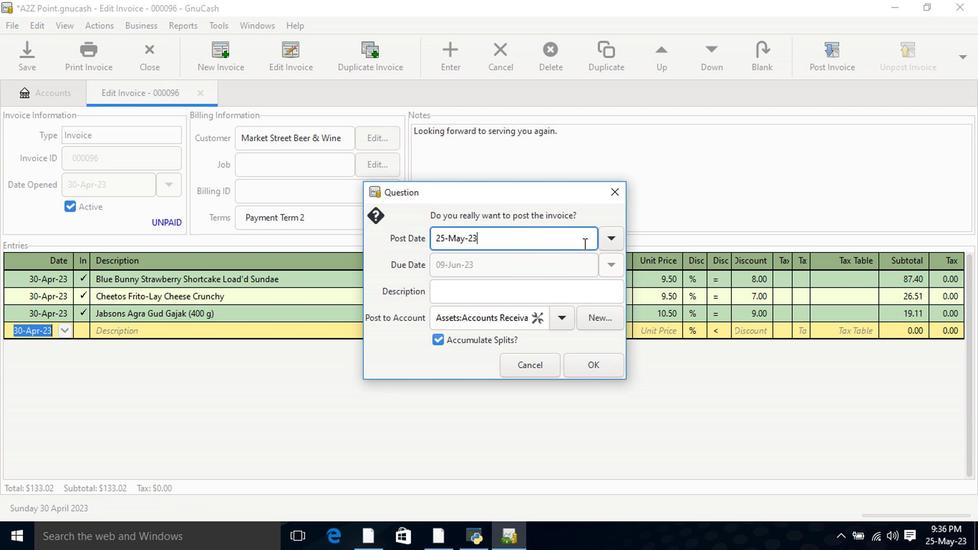 
Action: Mouse pressed left at (607, 226)
Screenshot: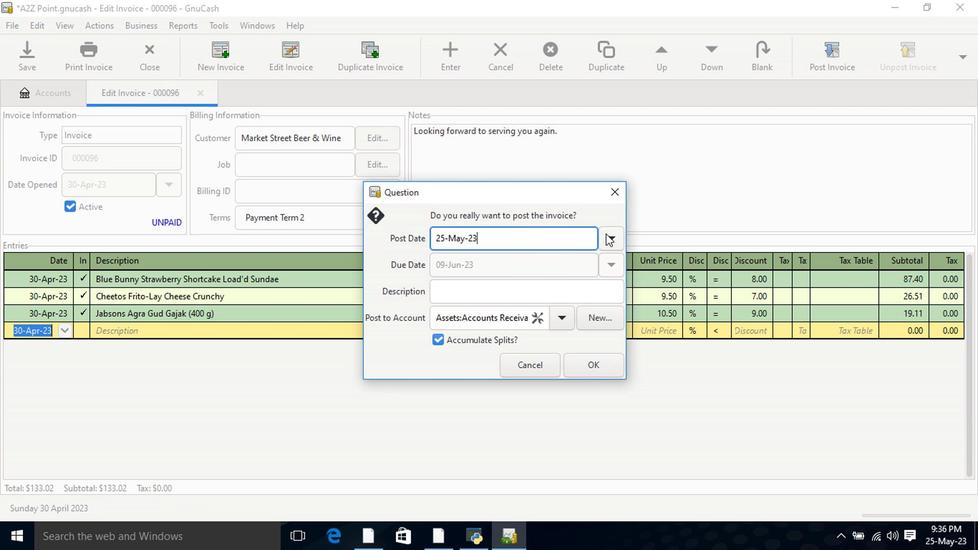 
Action: Mouse moved to (499, 256)
Screenshot: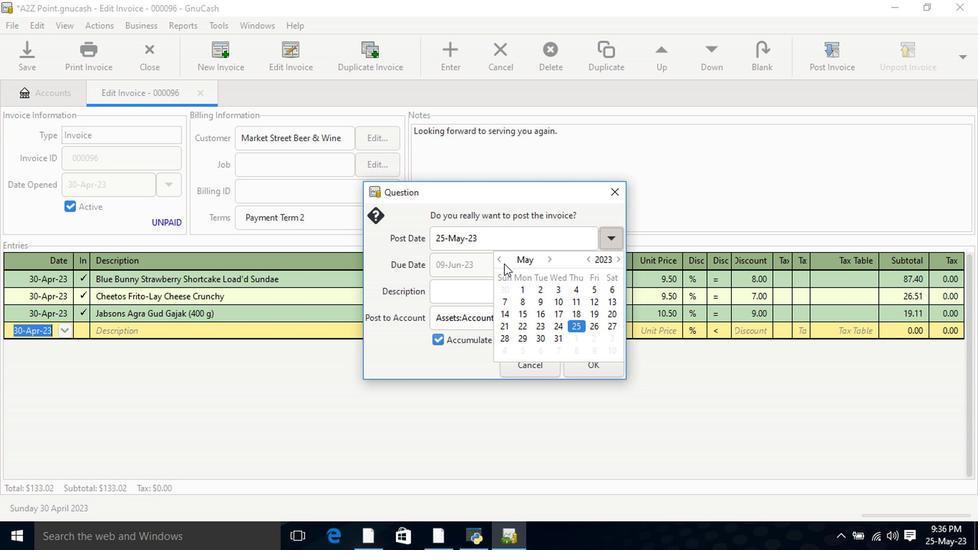 
Action: Mouse pressed left at (499, 256)
Screenshot: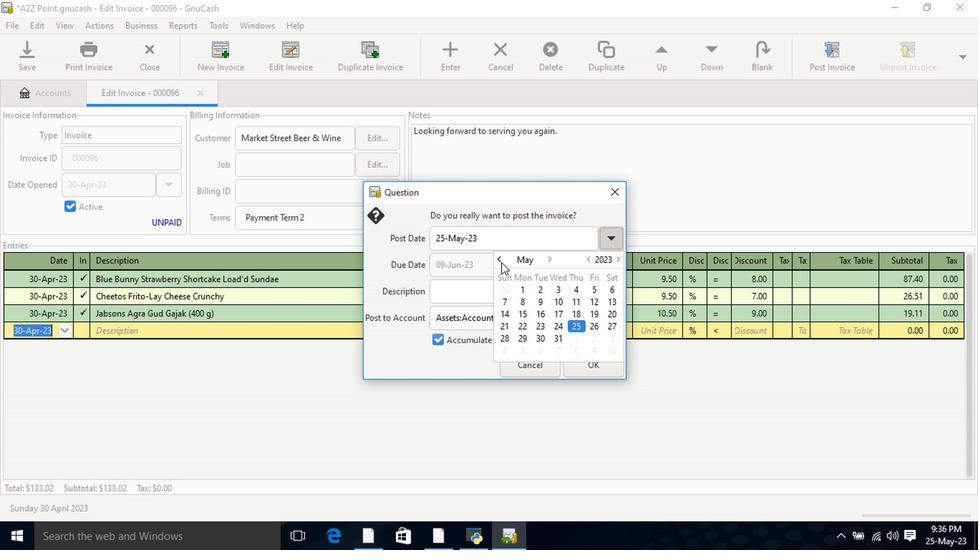 
Action: Mouse moved to (512, 352)
Screenshot: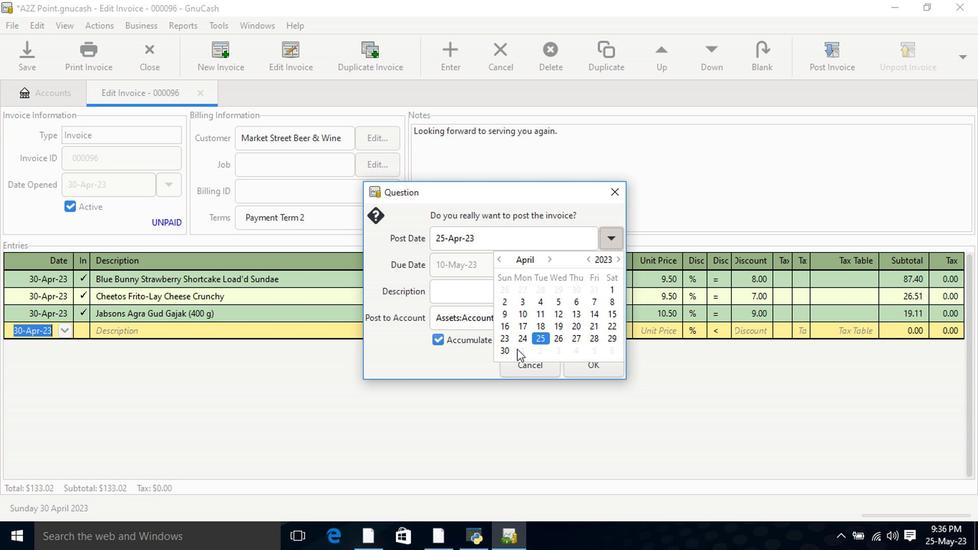 
Action: Mouse pressed left at (512, 352)
Screenshot: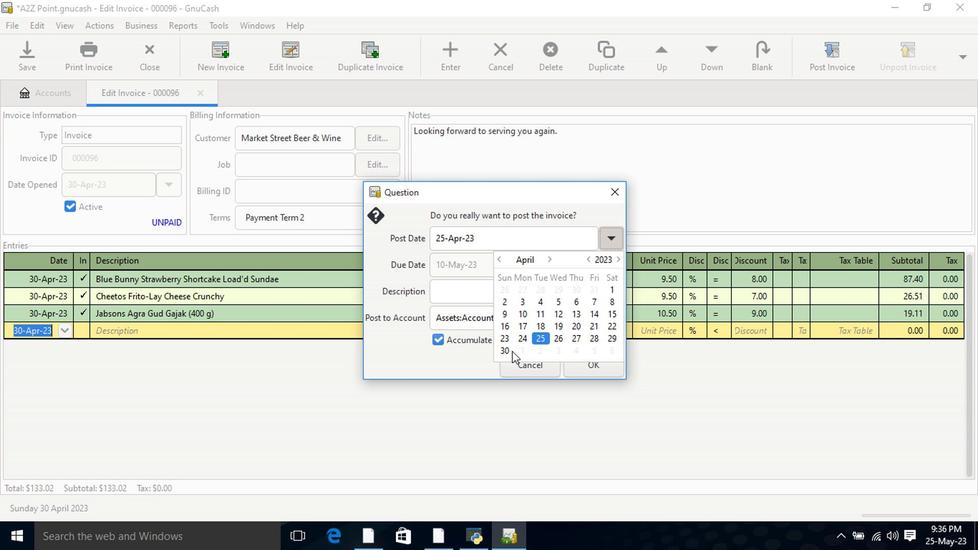 
Action: Mouse pressed left at (512, 352)
Screenshot: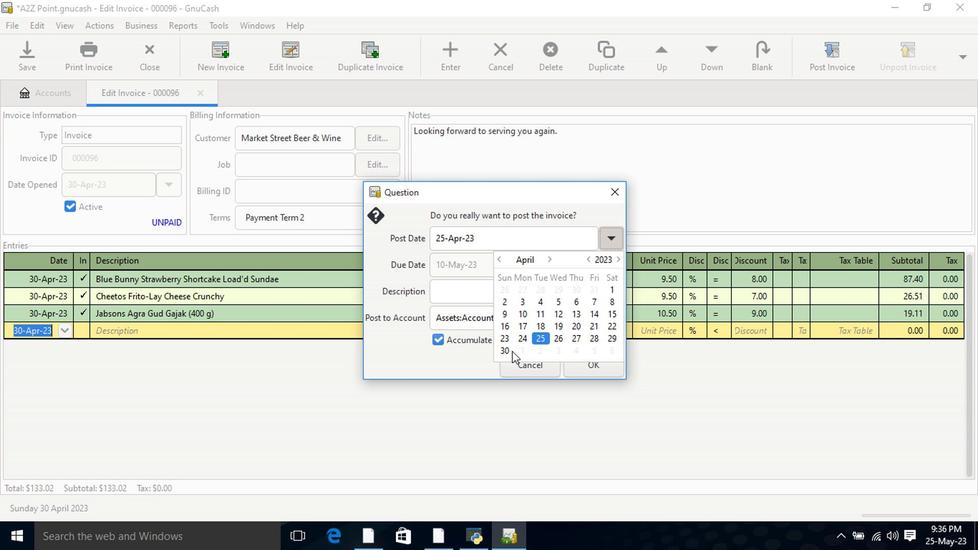 
Action: Mouse moved to (589, 368)
Screenshot: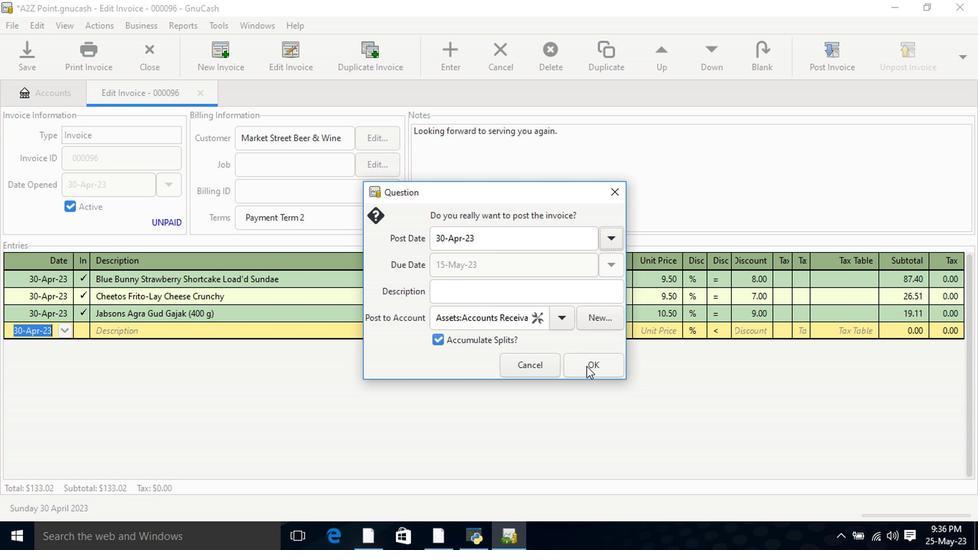 
Action: Mouse pressed left at (589, 368)
Screenshot: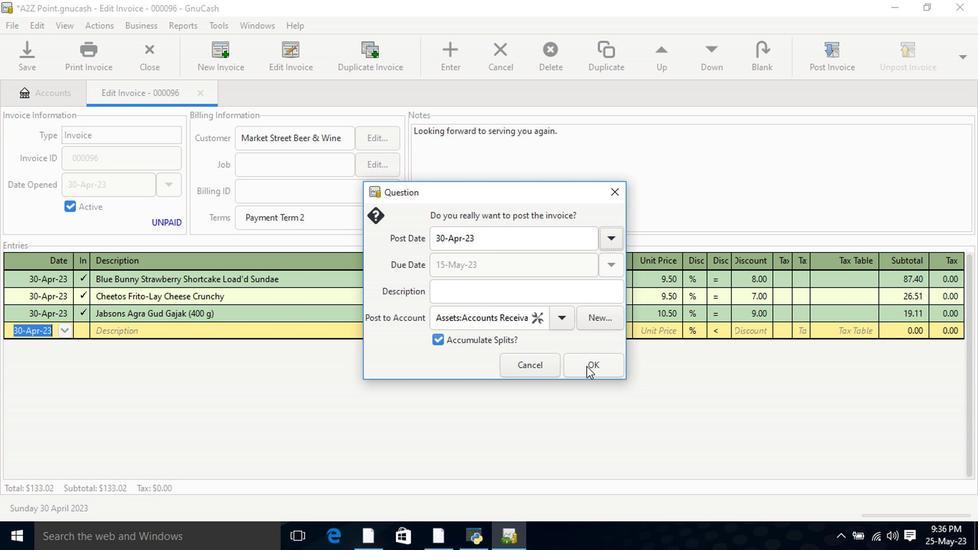 
Action: Mouse moved to (922, 43)
Screenshot: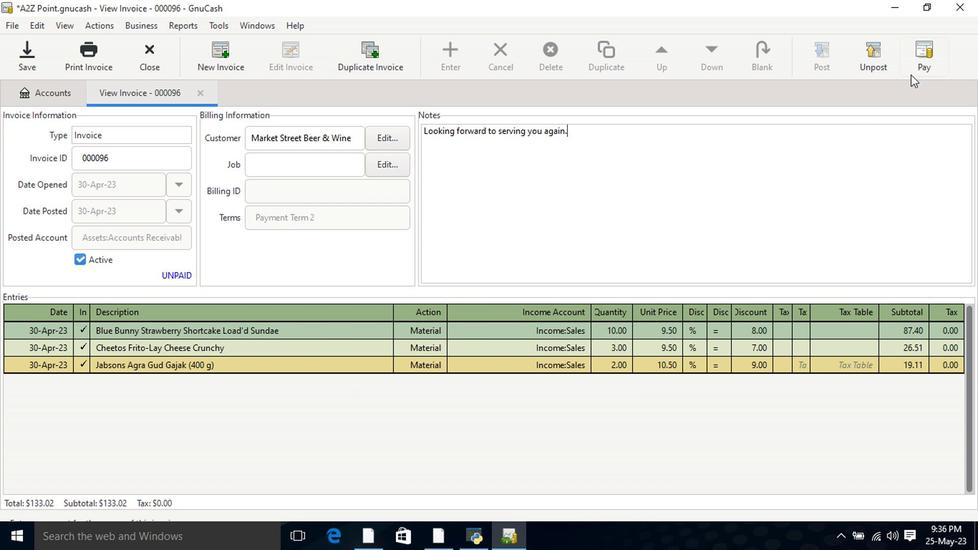 
Action: Mouse pressed left at (922, 43)
Screenshot: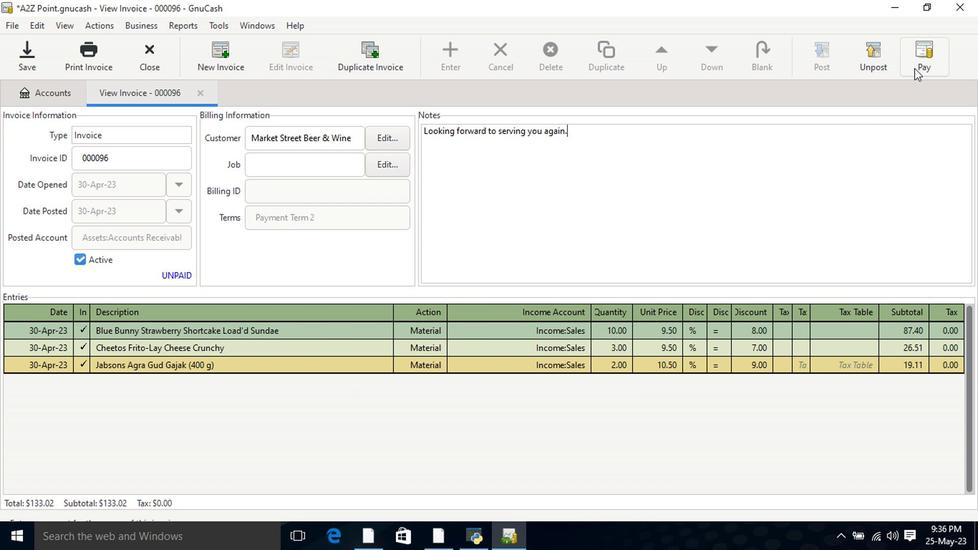 
Action: Mouse moved to (436, 281)
Screenshot: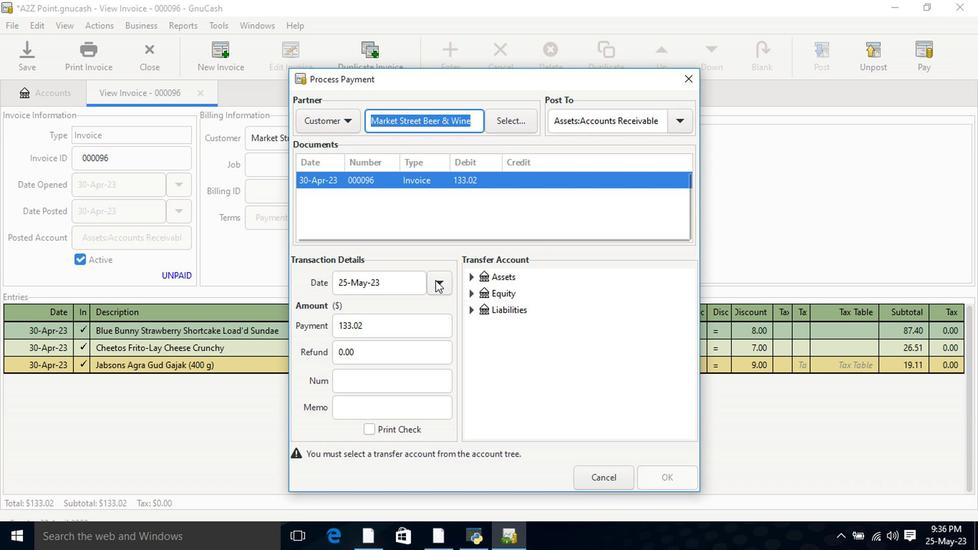 
Action: Mouse pressed left at (436, 281)
Screenshot: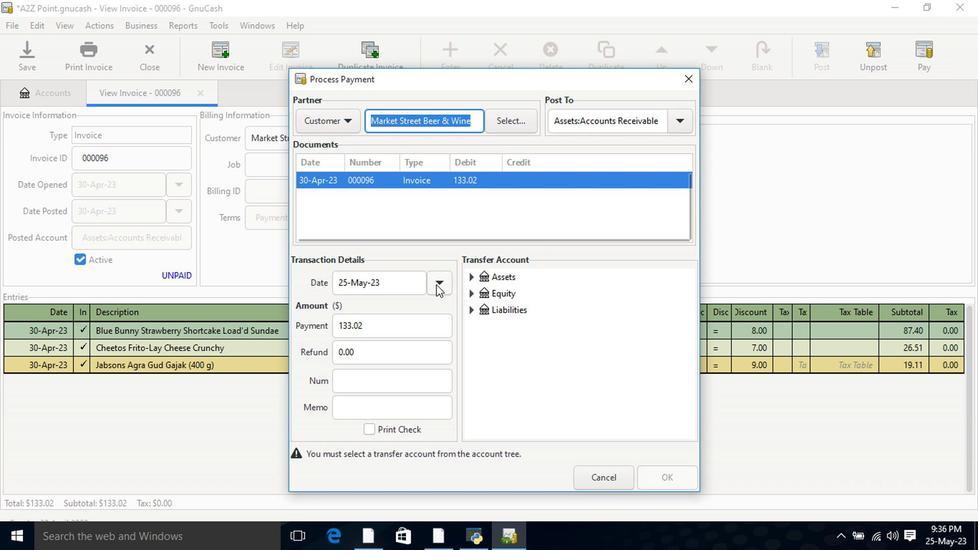 
Action: Mouse moved to (350, 359)
Screenshot: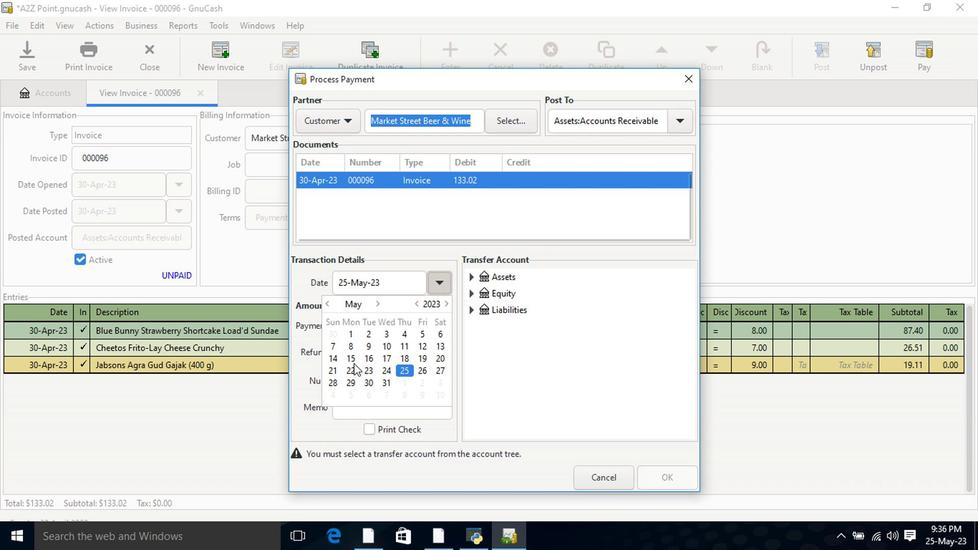 
Action: Mouse pressed left at (350, 359)
Screenshot: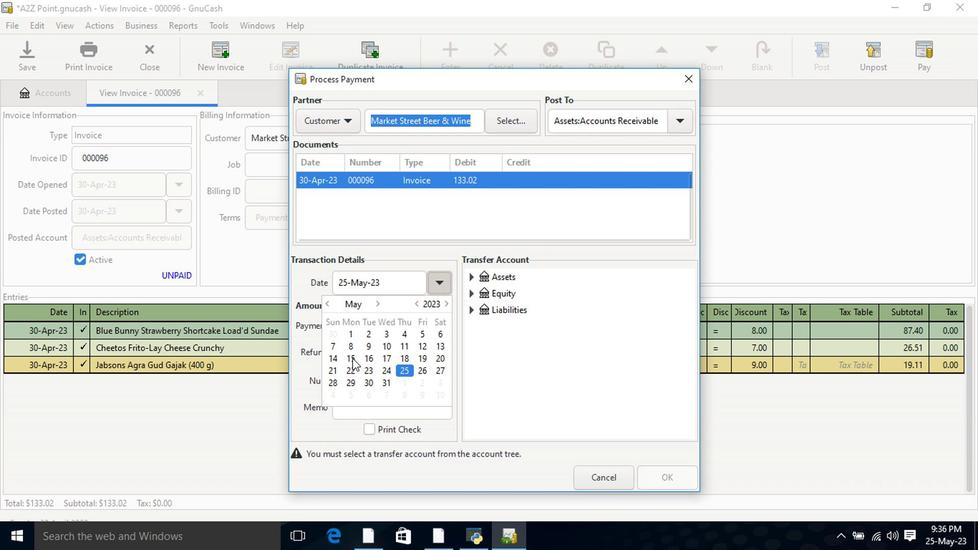
Action: Mouse pressed left at (350, 359)
Screenshot: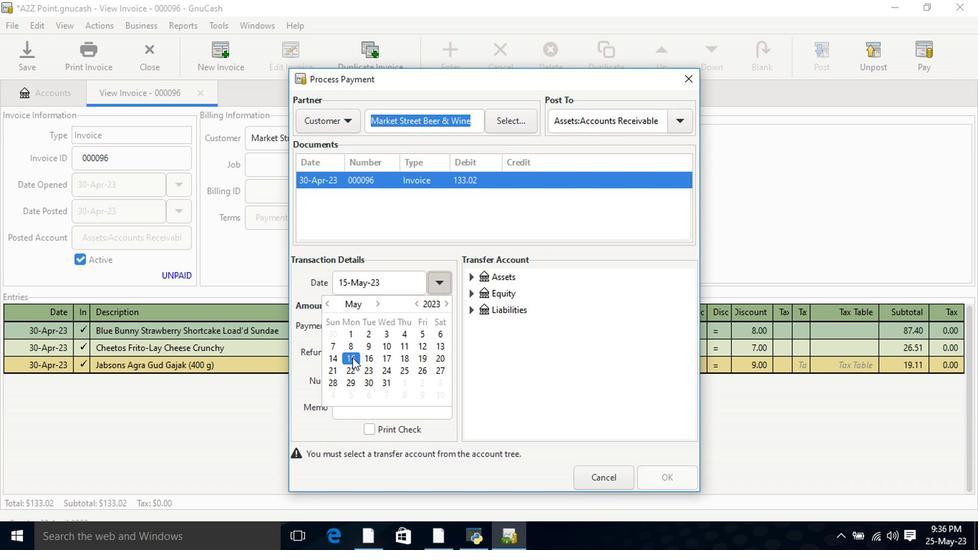 
Action: Mouse moved to (470, 269)
Screenshot: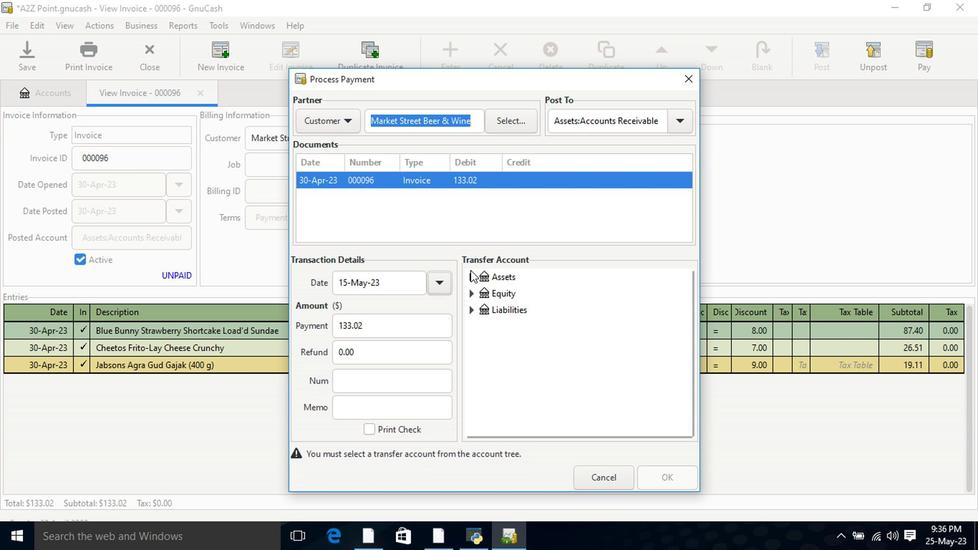 
Action: Mouse pressed left at (470, 269)
Screenshot: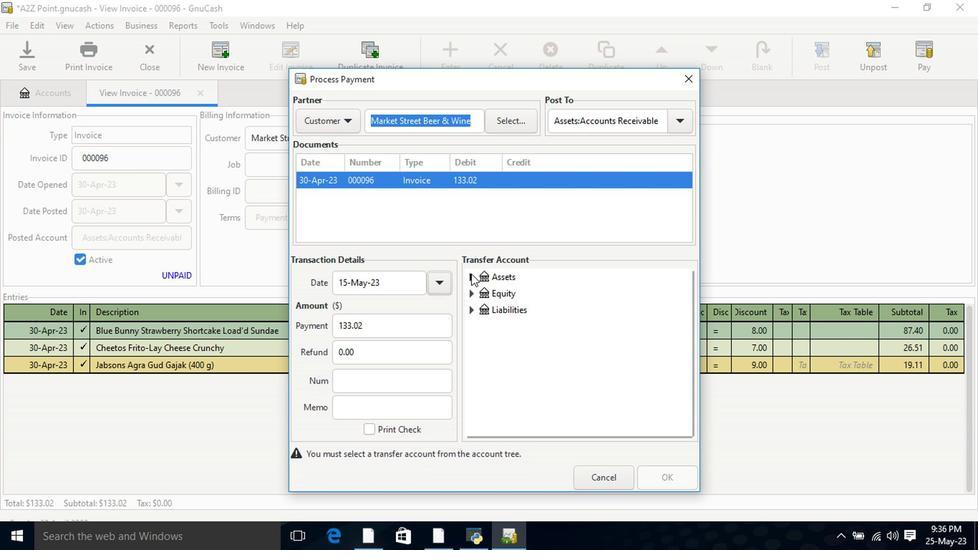 
Action: Mouse moved to (481, 291)
Screenshot: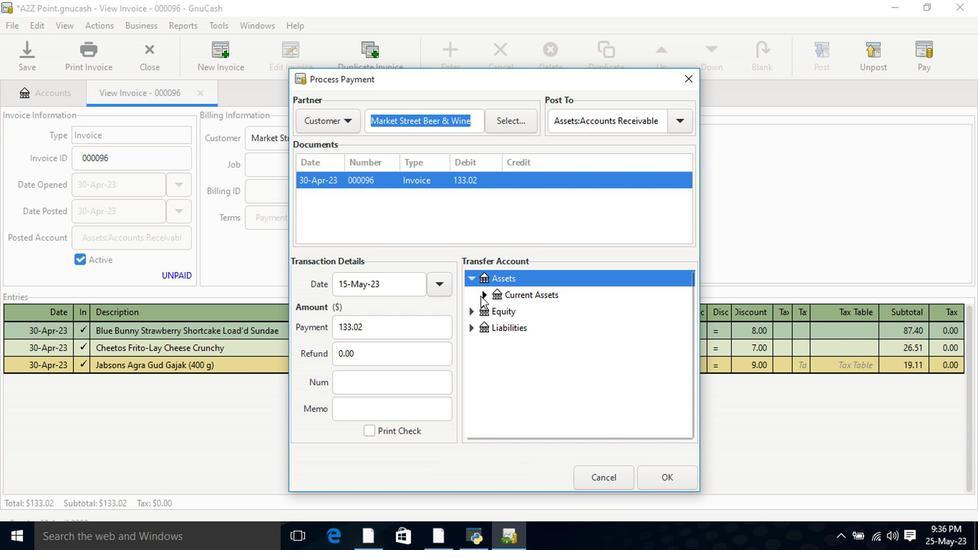 
Action: Mouse pressed left at (481, 291)
Screenshot: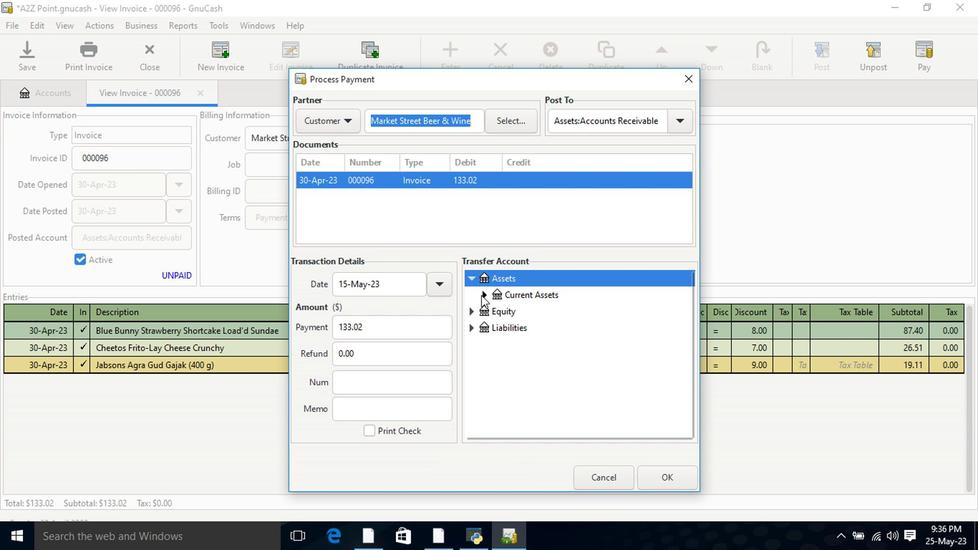 
Action: Mouse moved to (519, 312)
Screenshot: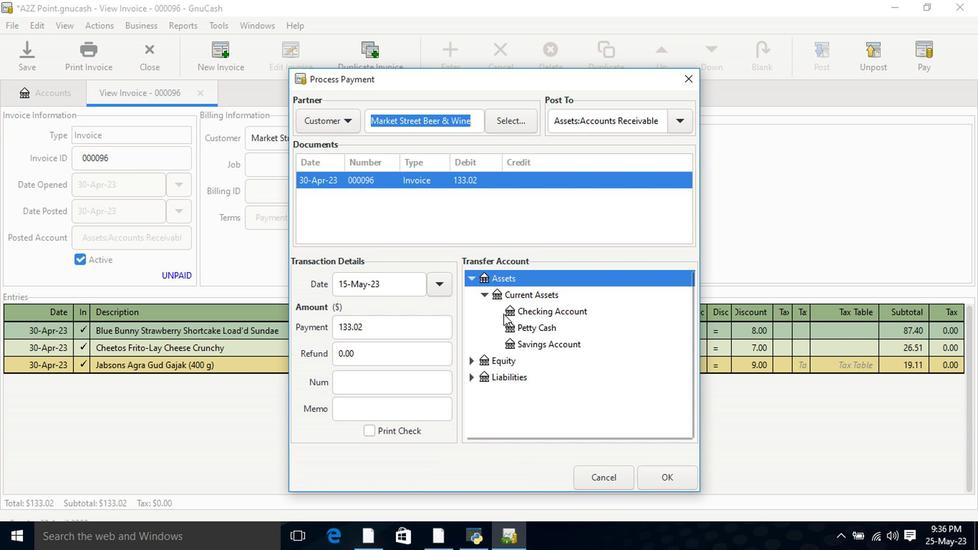 
Action: Mouse pressed left at (519, 312)
Screenshot: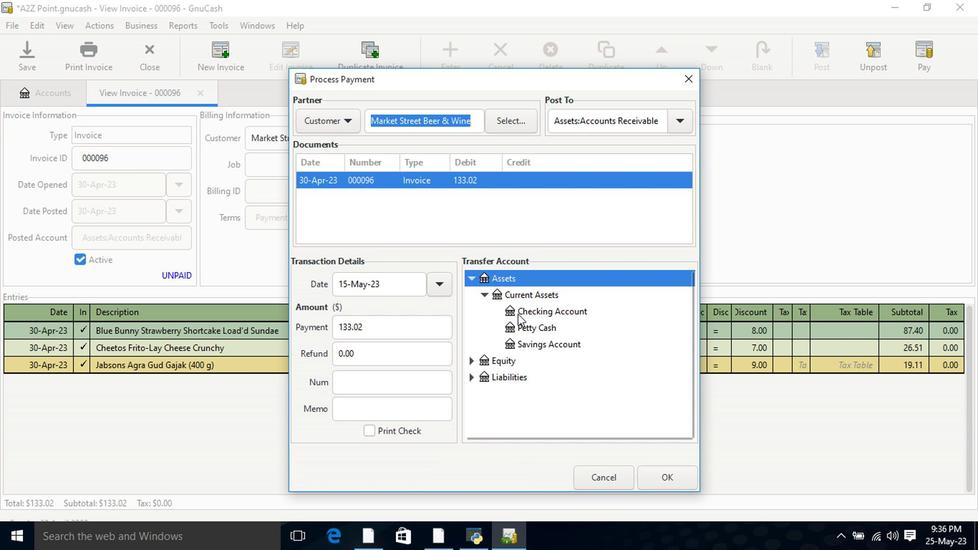
Action: Mouse moved to (652, 485)
Screenshot: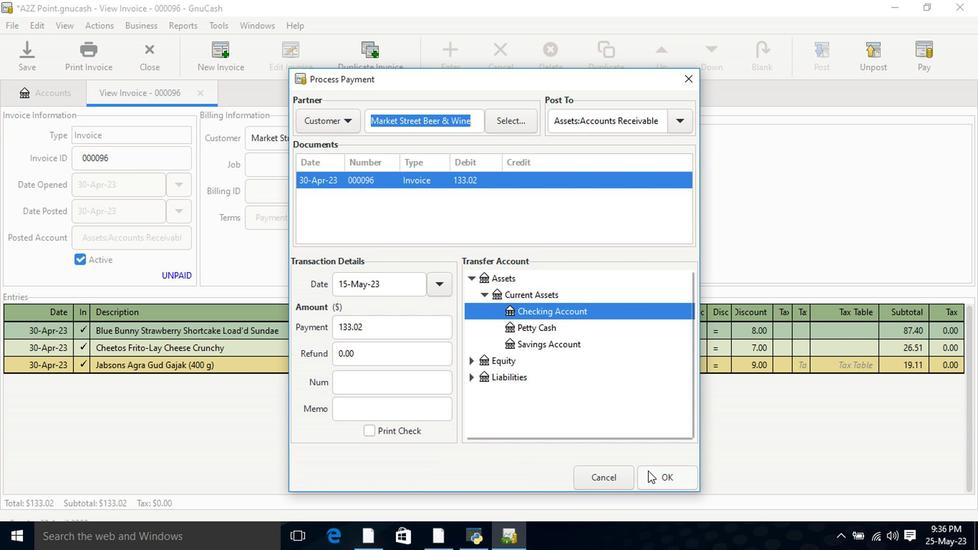 
Action: Mouse pressed left at (652, 485)
Screenshot: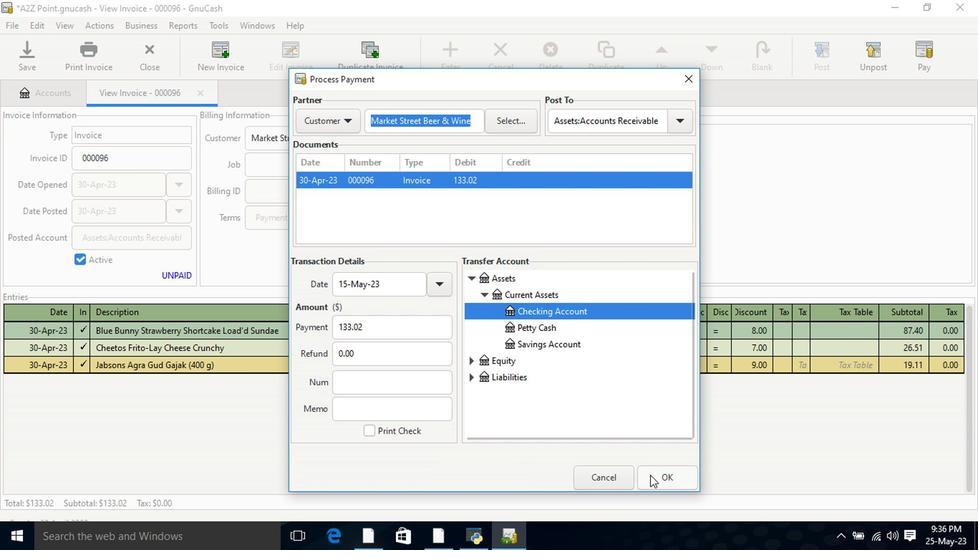 
Action: Mouse moved to (95, 35)
Screenshot: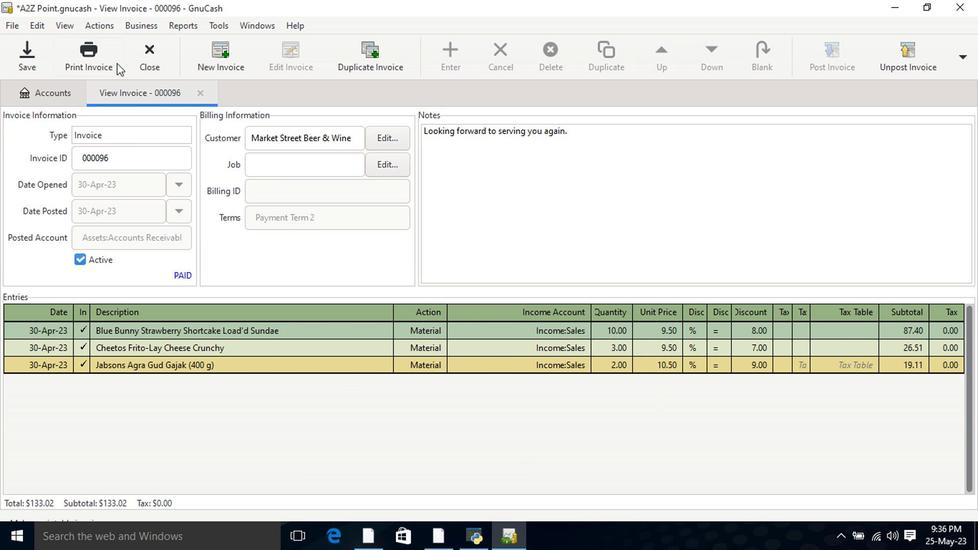 
Action: Mouse pressed left at (95, 35)
Screenshot: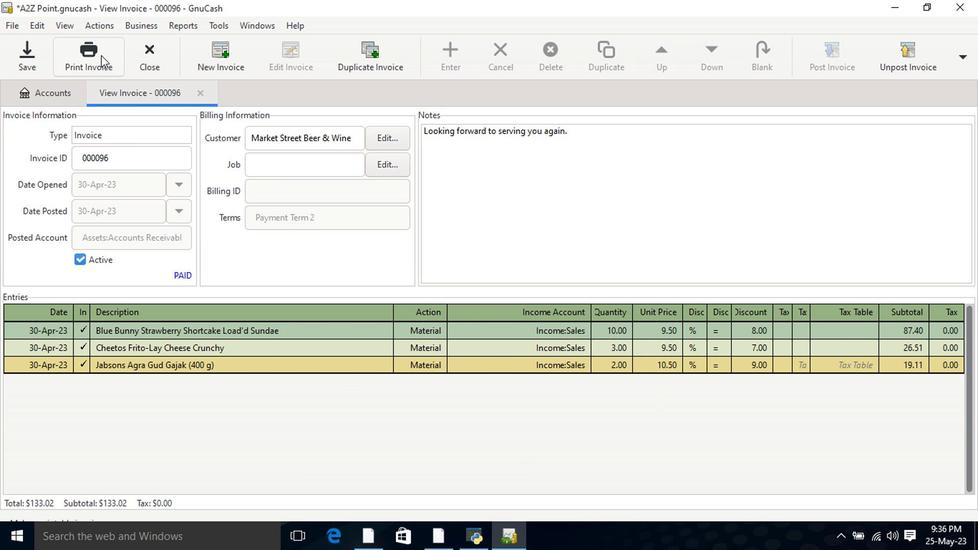 
Action: Mouse moved to (362, 31)
Screenshot: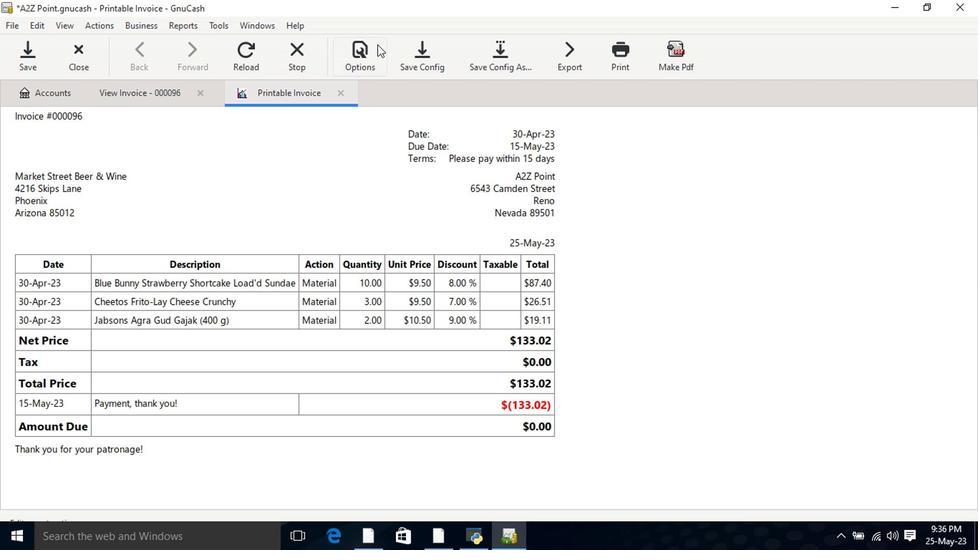 
Action: Mouse pressed left at (362, 31)
Screenshot: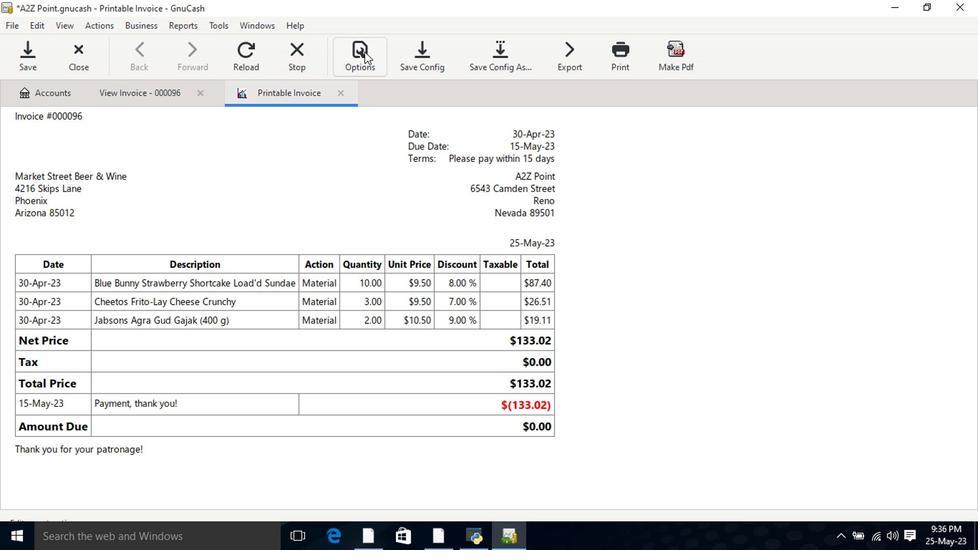 
Action: Mouse moved to (315, 106)
Screenshot: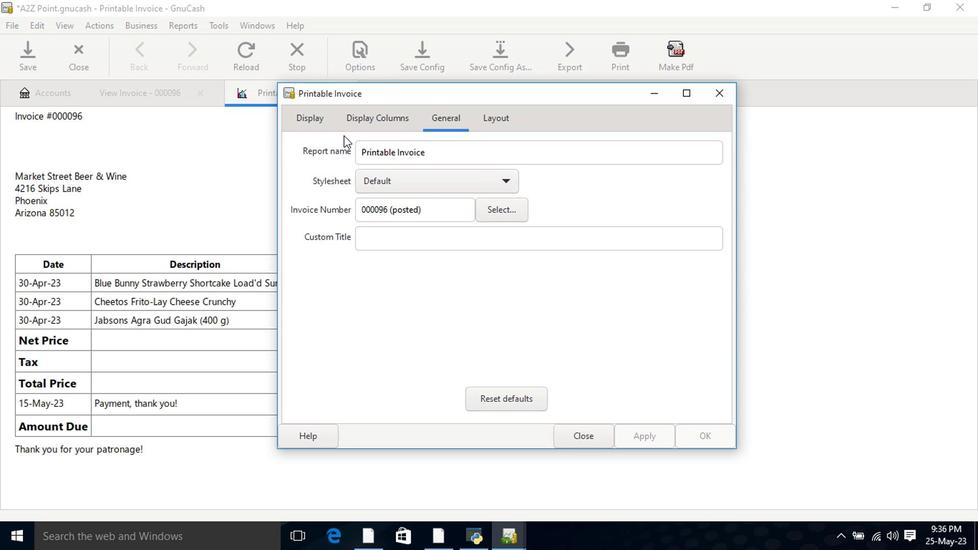 
Action: Mouse pressed left at (315, 106)
Screenshot: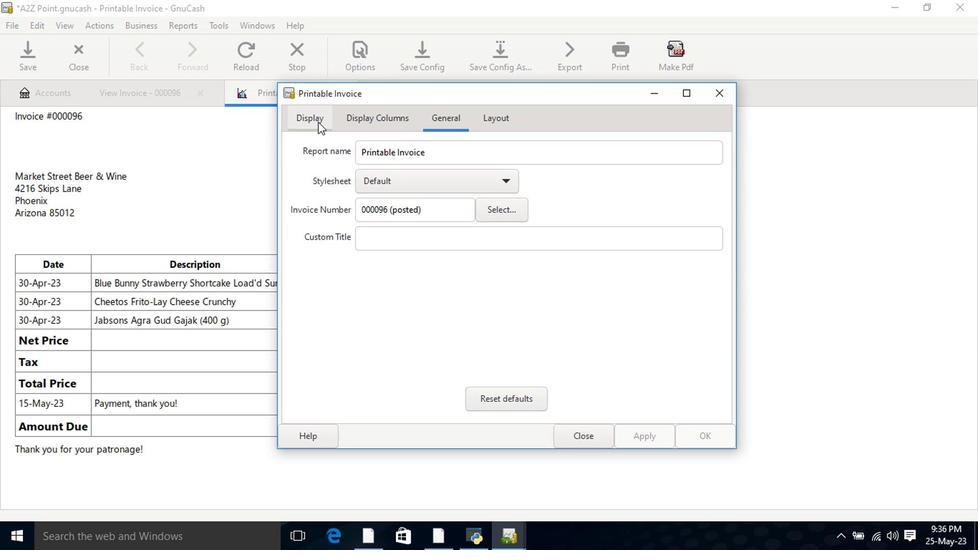 
Action: Mouse moved to (427, 285)
Screenshot: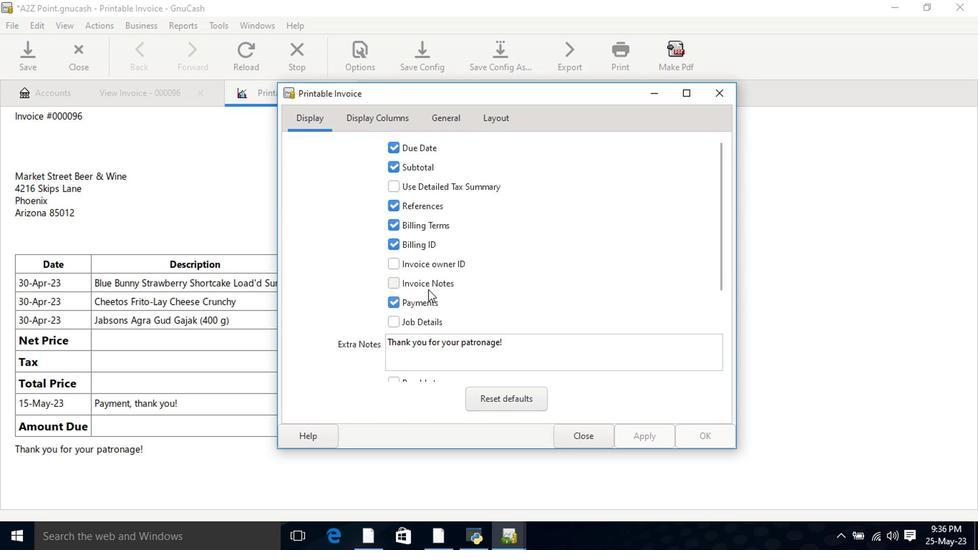 
Action: Mouse pressed left at (427, 285)
Screenshot: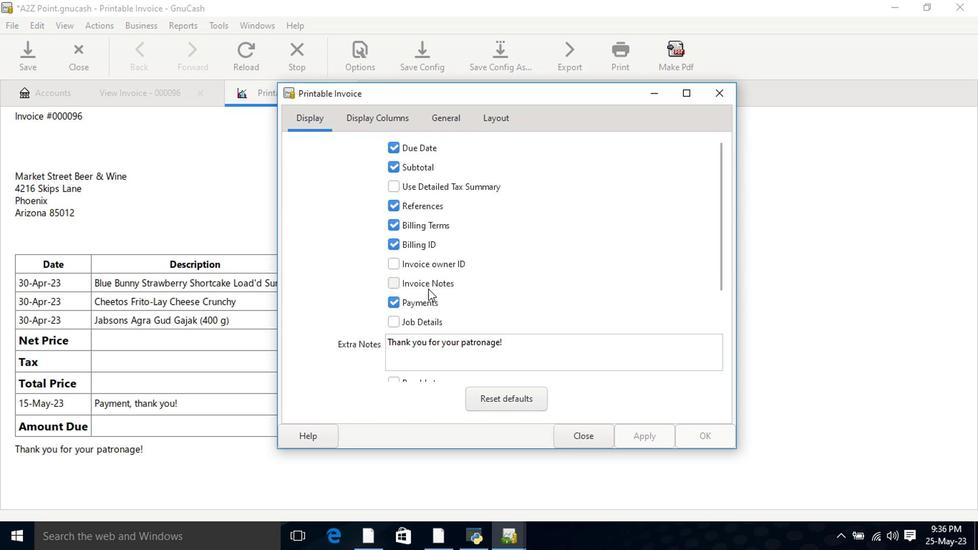 
Action: Mouse moved to (629, 435)
Screenshot: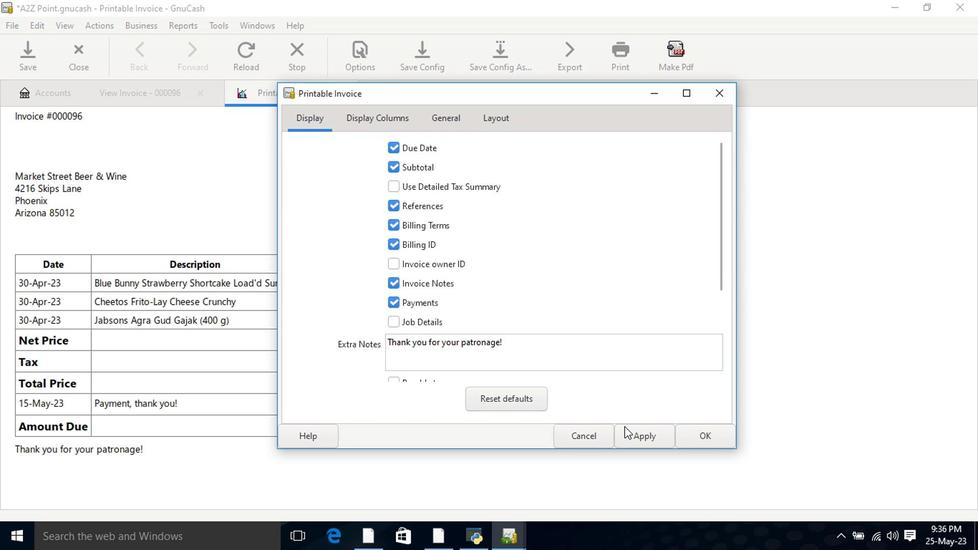 
Action: Mouse pressed left at (629, 435)
Screenshot: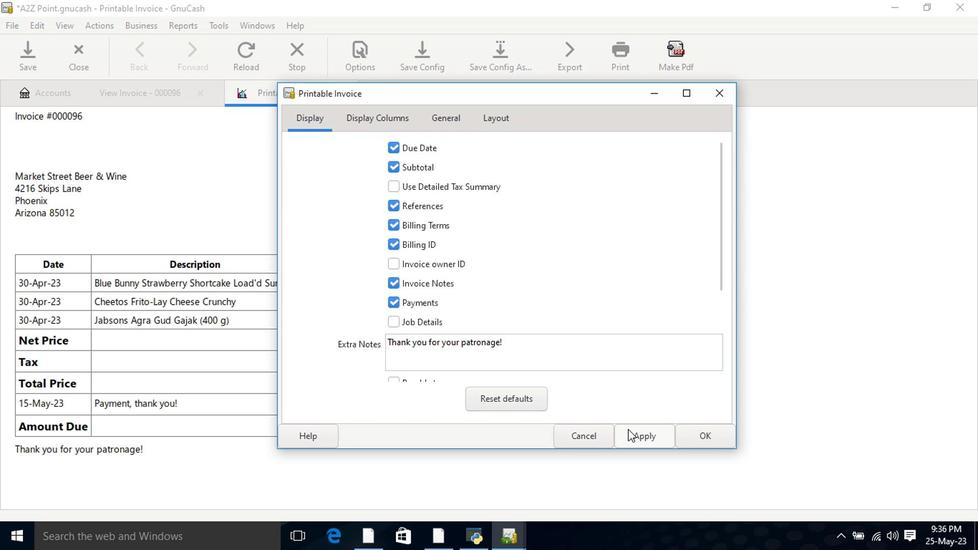 
Action: Mouse moved to (590, 441)
Screenshot: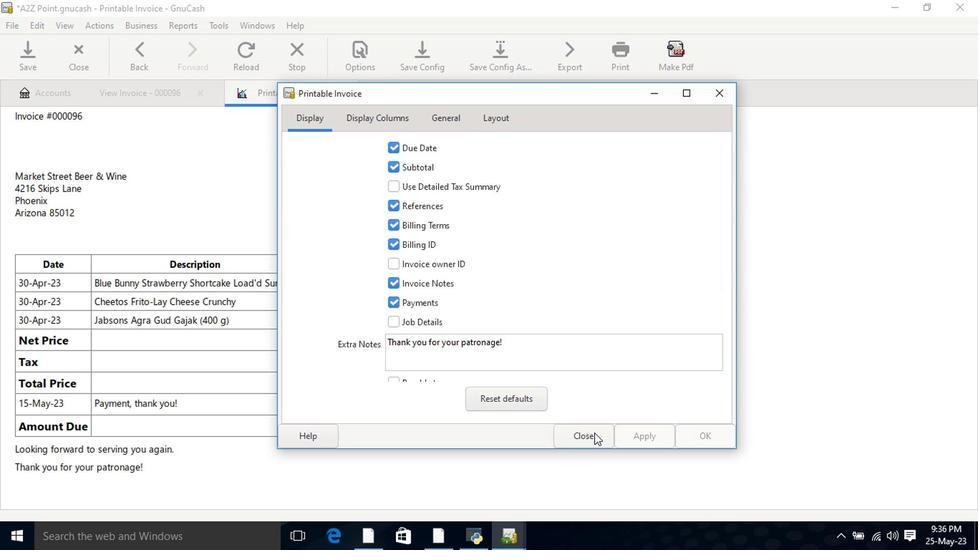 
Action: Mouse pressed left at (590, 441)
Screenshot: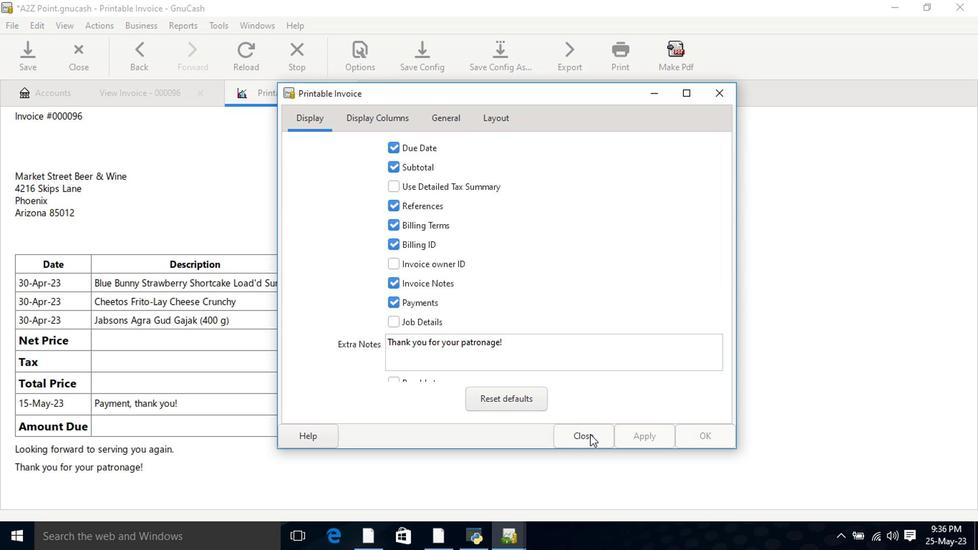
Action: Mouse moved to (576, 400)
Screenshot: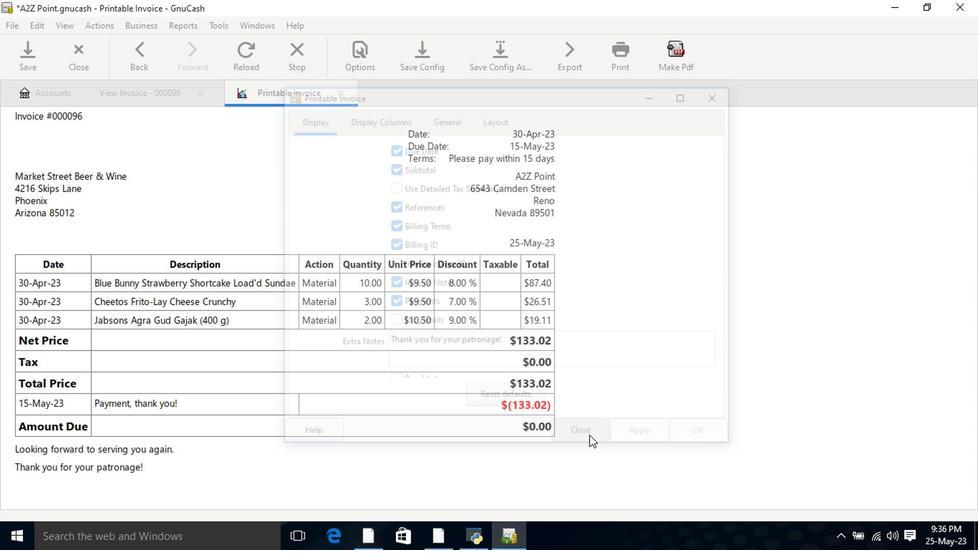
